 Task: Create a bi-weekly team catch-up on Mondays and Thursdays.
Action: Mouse moved to (480, 150)
Screenshot: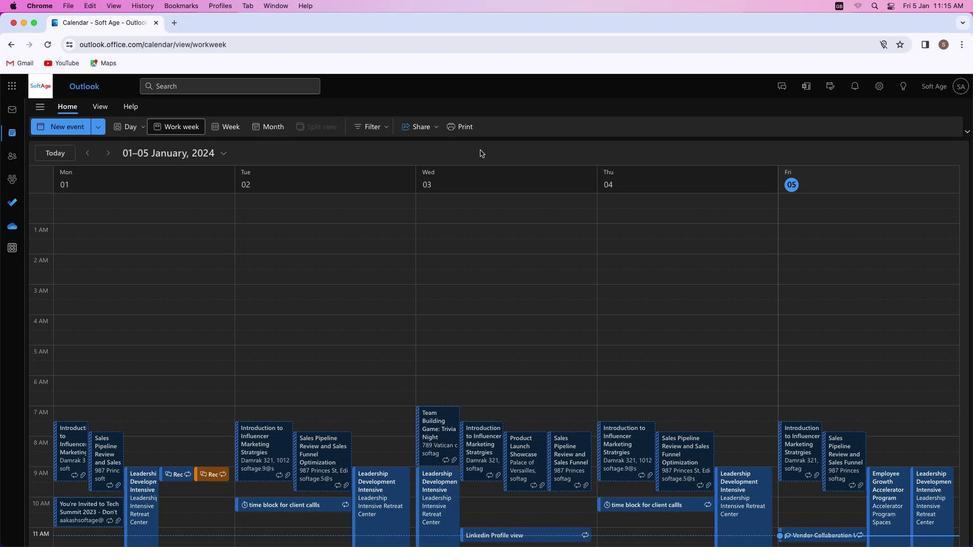 
Action: Mouse pressed left at (480, 150)
Screenshot: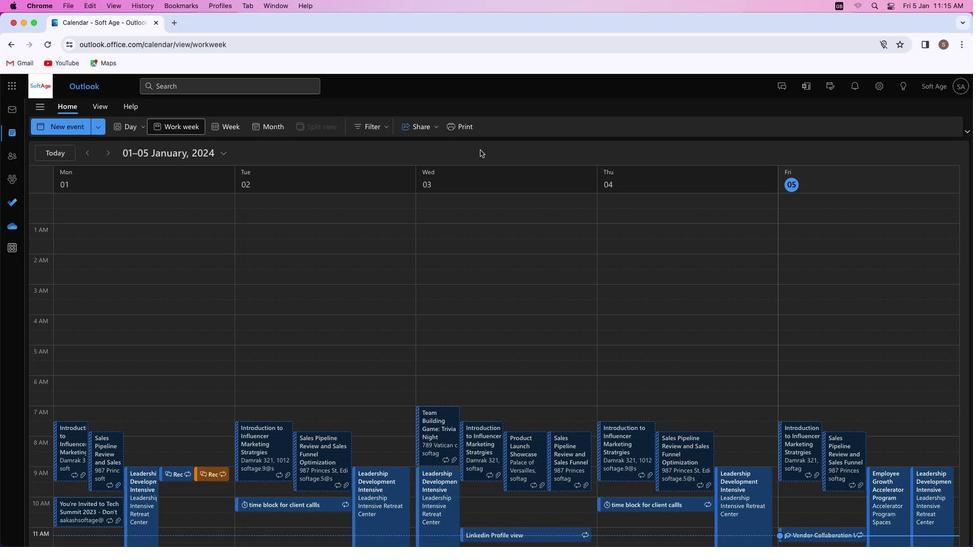 
Action: Mouse moved to (71, 129)
Screenshot: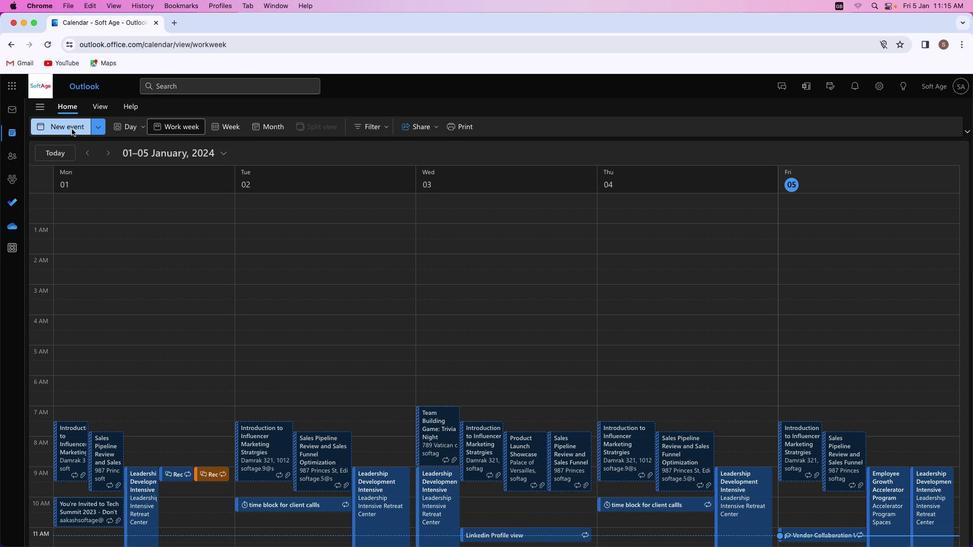 
Action: Mouse pressed left at (71, 129)
Screenshot: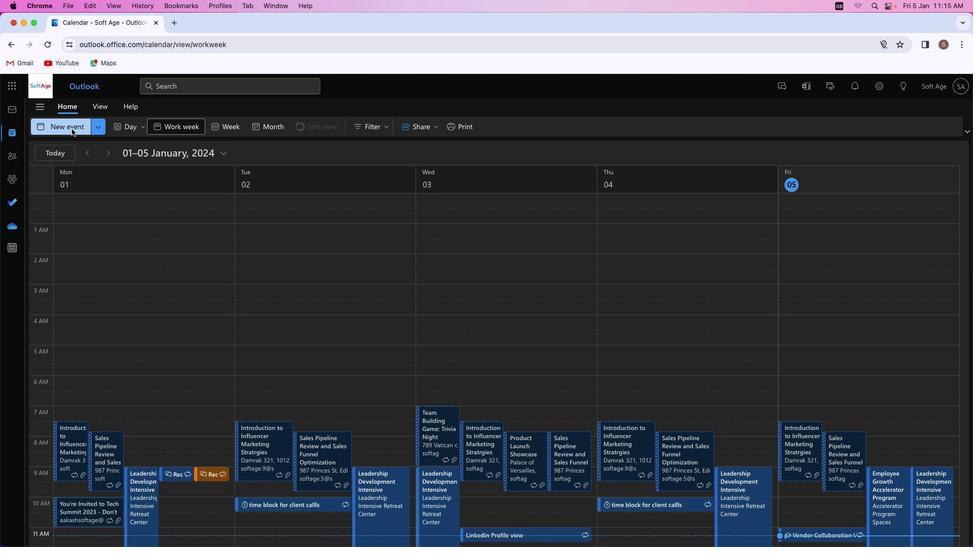 
Action: Mouse moved to (274, 198)
Screenshot: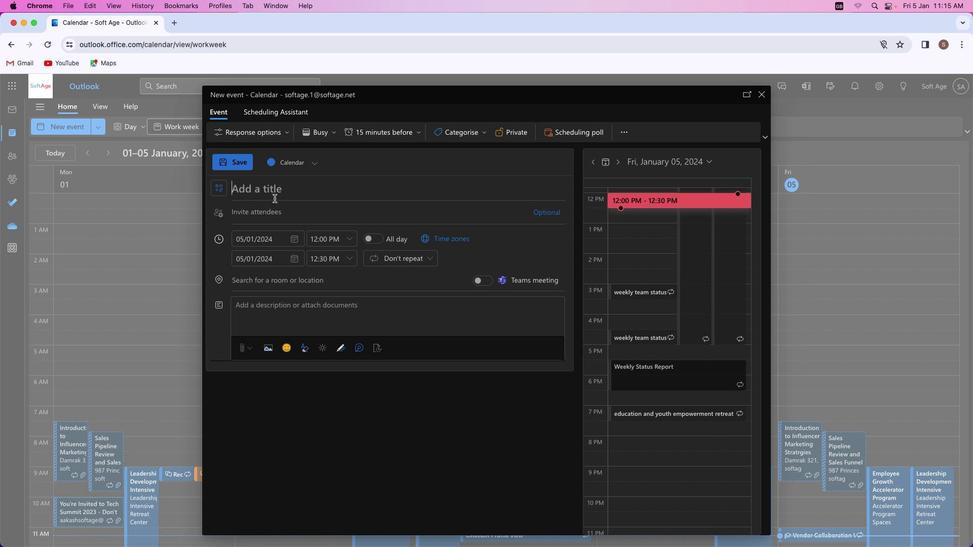 
Action: Mouse pressed left at (274, 198)
Screenshot: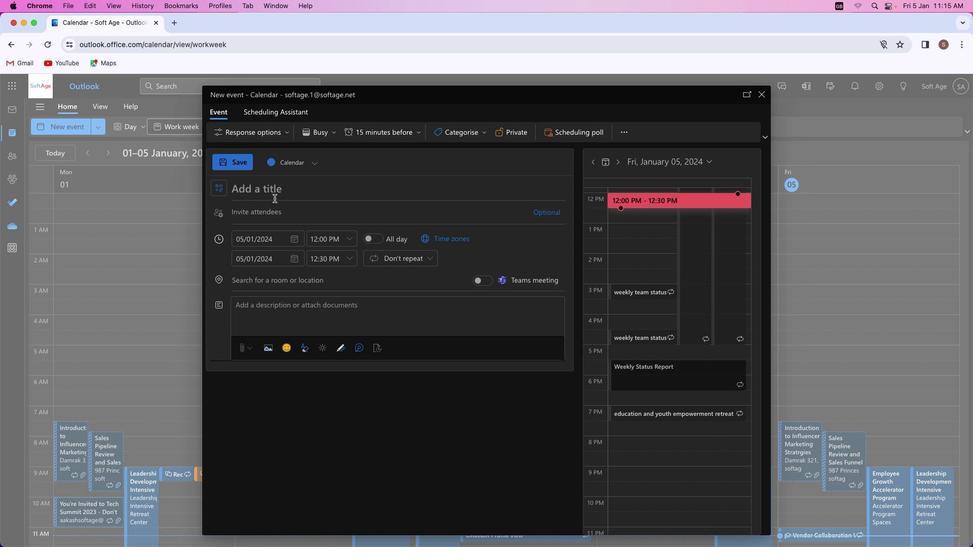 
Action: Key pressed Key.shift'T''e''a''m'Key.space'c''a''t''c''h'Key.space'u''p'
Screenshot: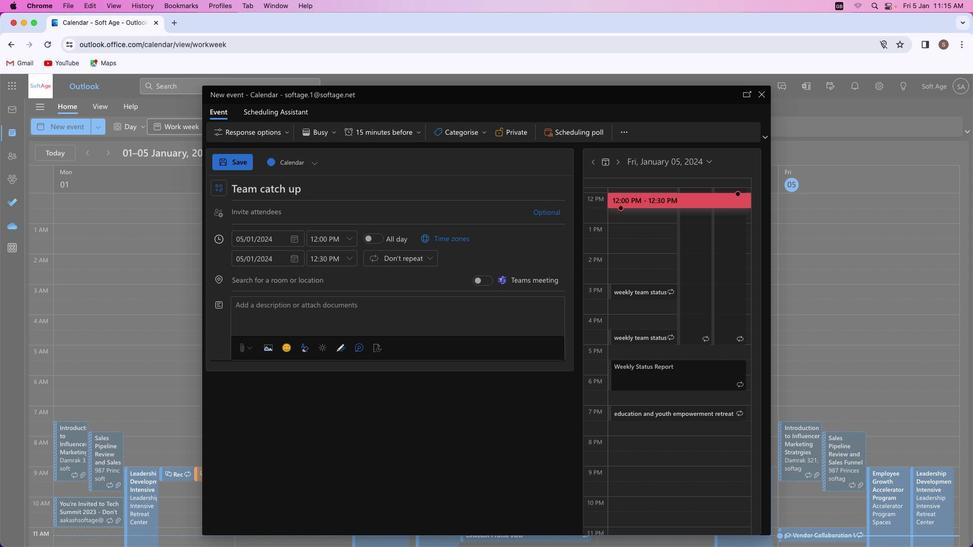 
Action: Mouse moved to (272, 214)
Screenshot: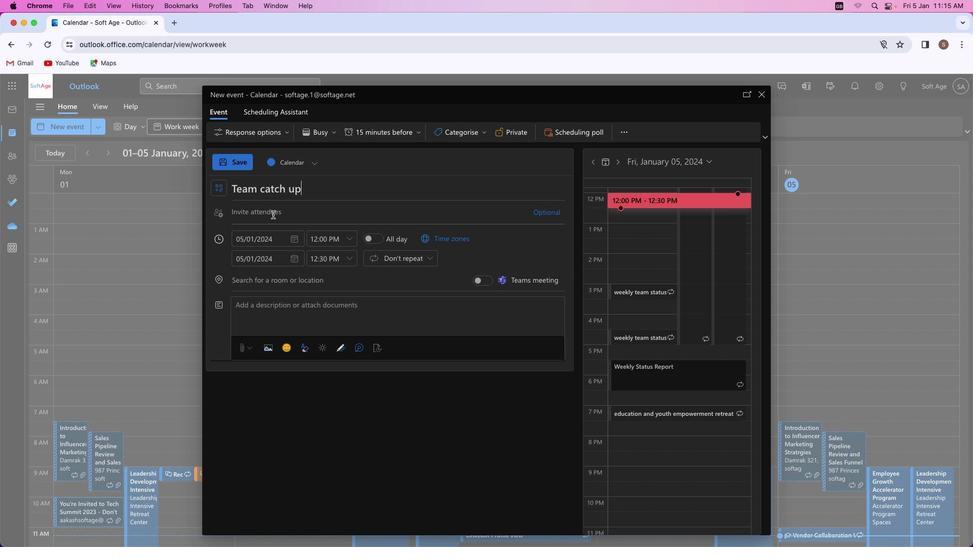 
Action: Mouse pressed left at (272, 214)
Screenshot: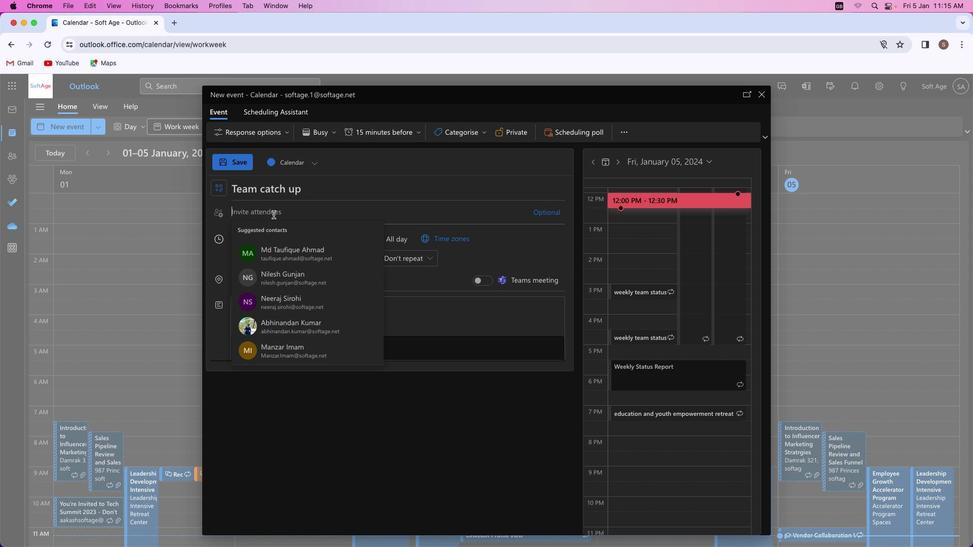 
Action: Mouse moved to (273, 214)
Screenshot: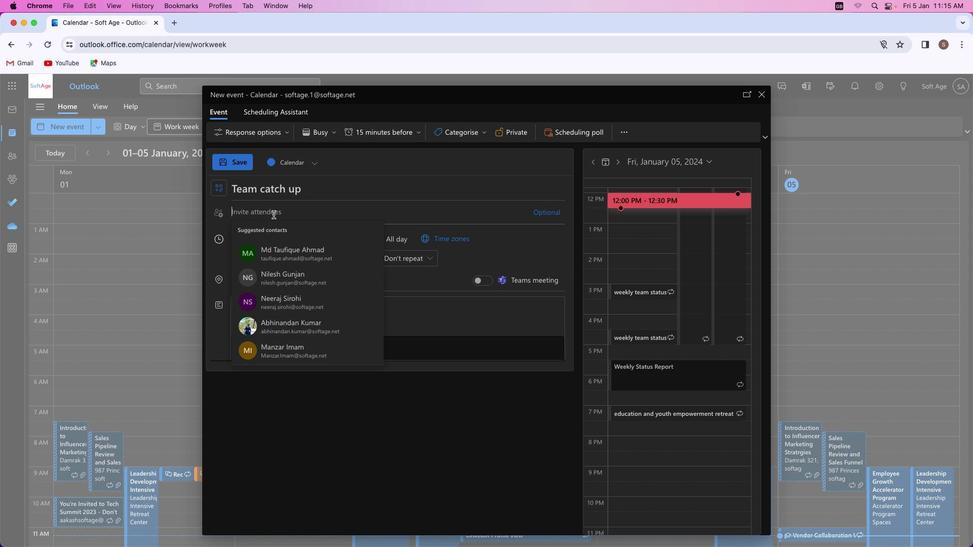 
Action: Key pressed 's''h''i''v''a''m''y''a''d''a''v''s''m''4''1'Key.shift'@''o''u''t''l''o''o''k''.''c''o''m'
Screenshot: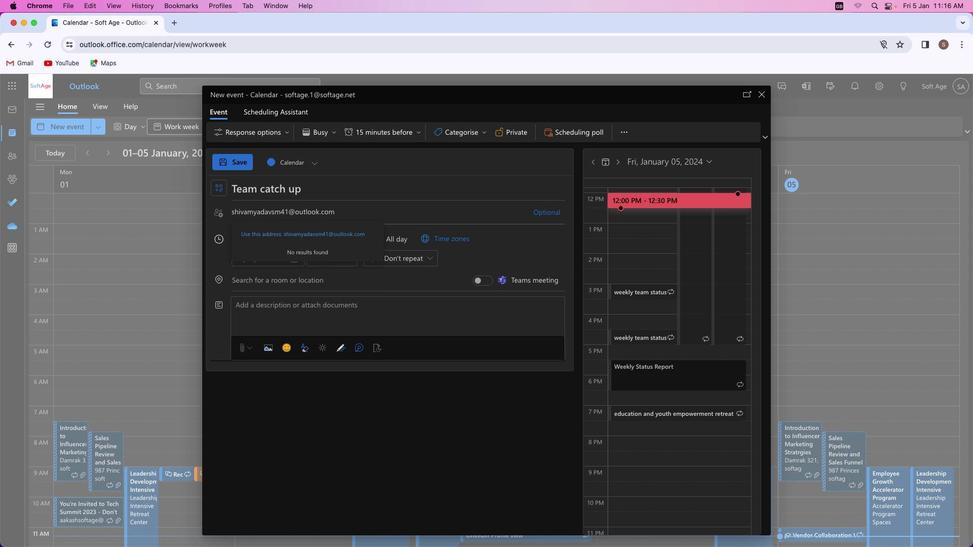 
Action: Mouse moved to (296, 233)
Screenshot: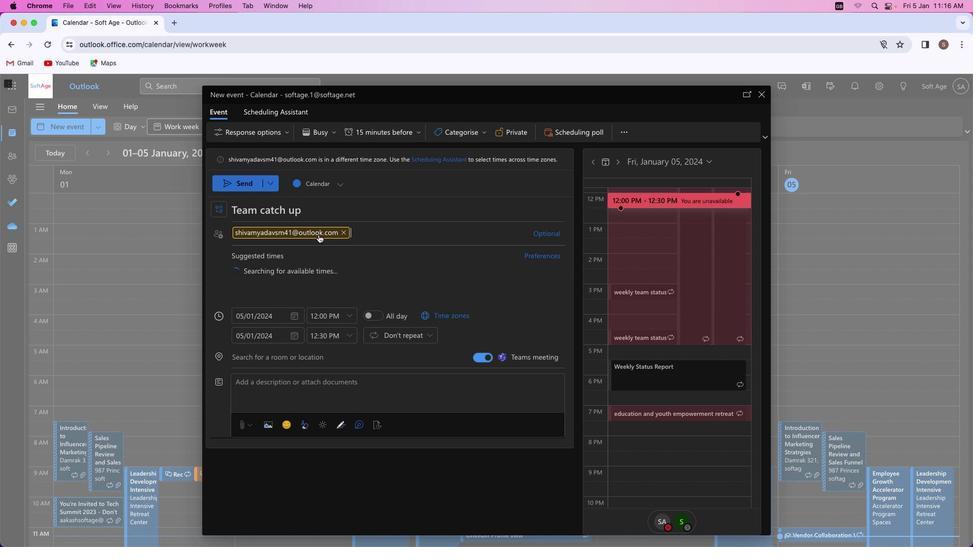 
Action: Mouse pressed left at (296, 233)
Screenshot: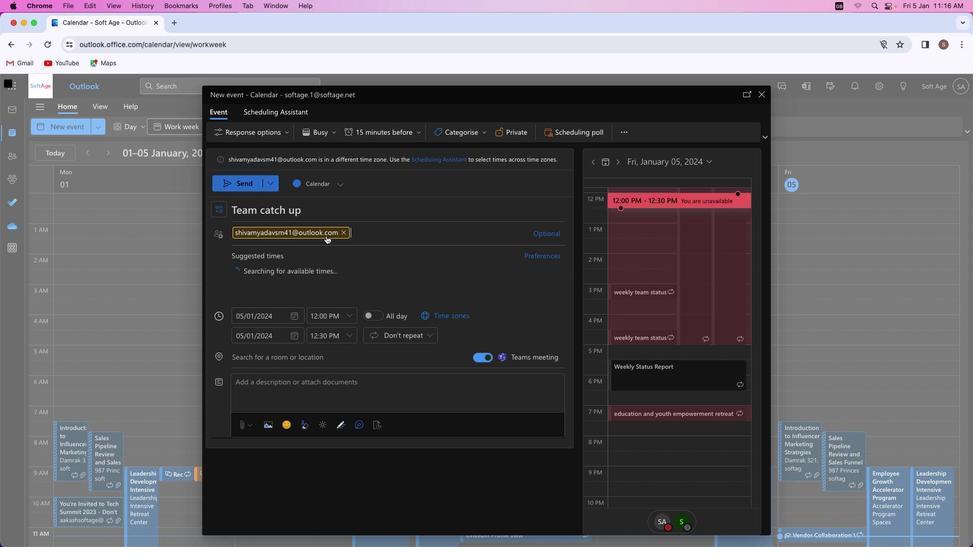 
Action: Mouse moved to (356, 238)
Screenshot: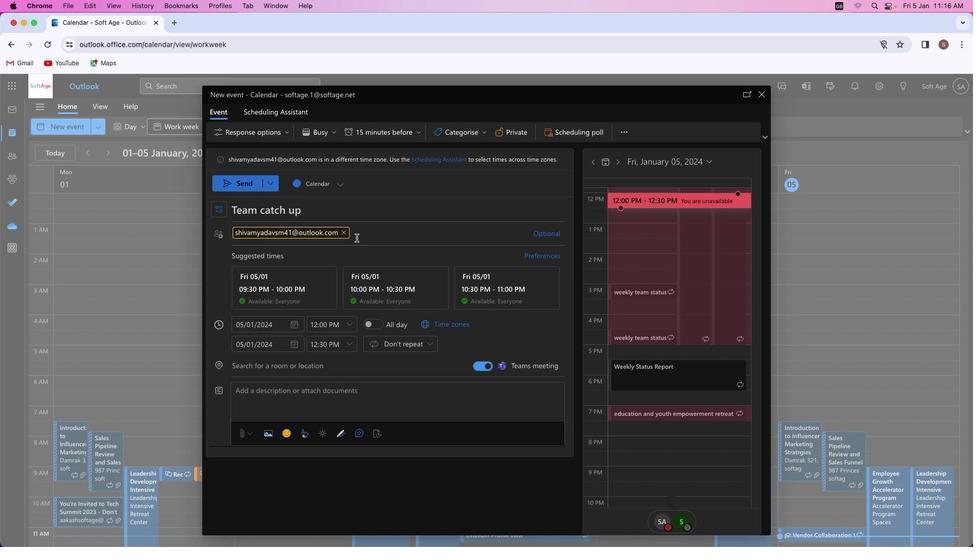 
Action: Key pressed Key.enter'a''k''a''s''h''r''a''j''p''u''t'Key.shift'7''9'Key.shift'@''o''u''t''l''o''o''k''.''c''o''m'
Screenshot: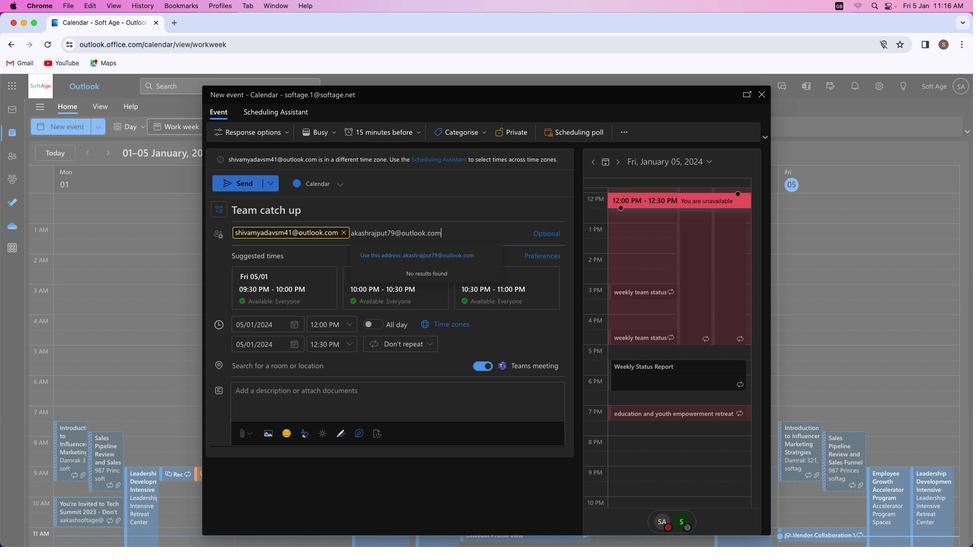 
Action: Mouse moved to (430, 253)
Screenshot: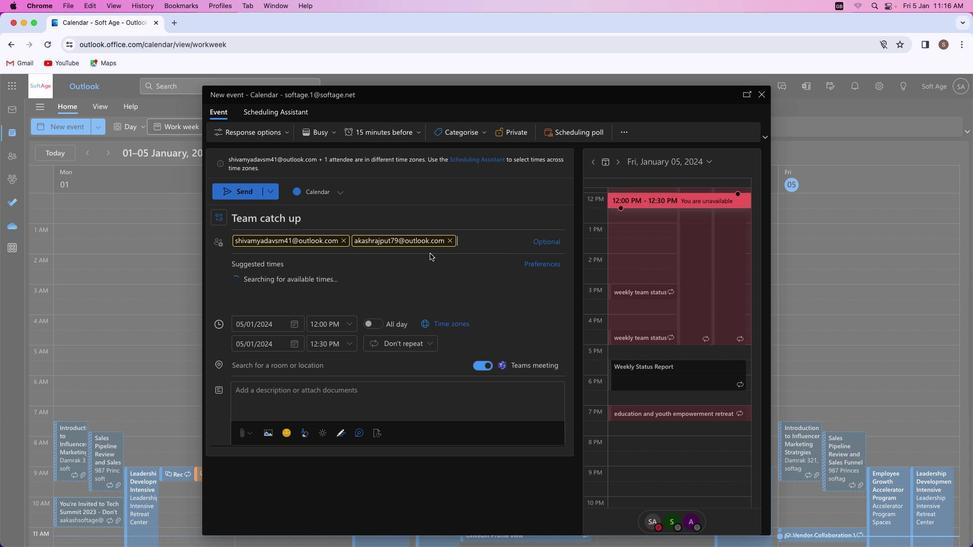 
Action: Mouse pressed left at (430, 253)
Screenshot: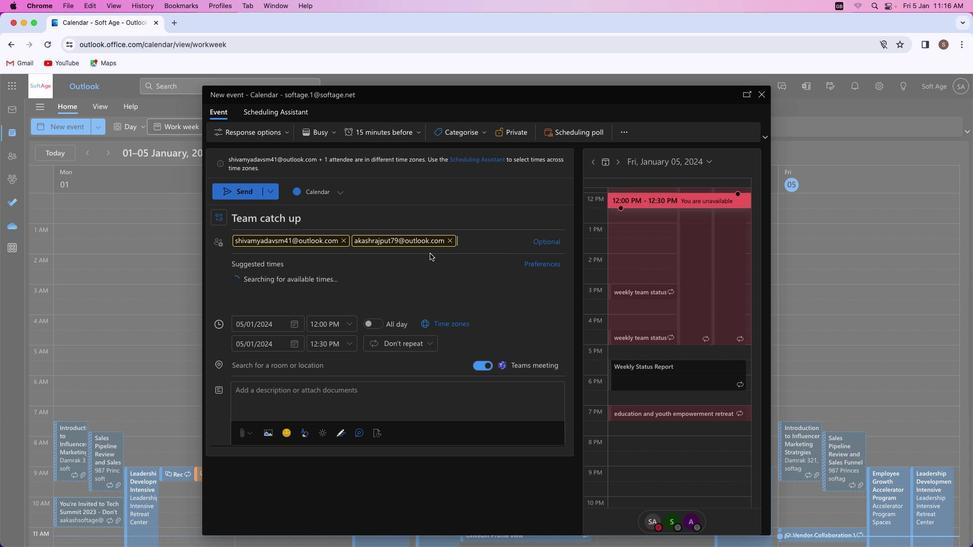 
Action: Mouse moved to (542, 241)
Screenshot: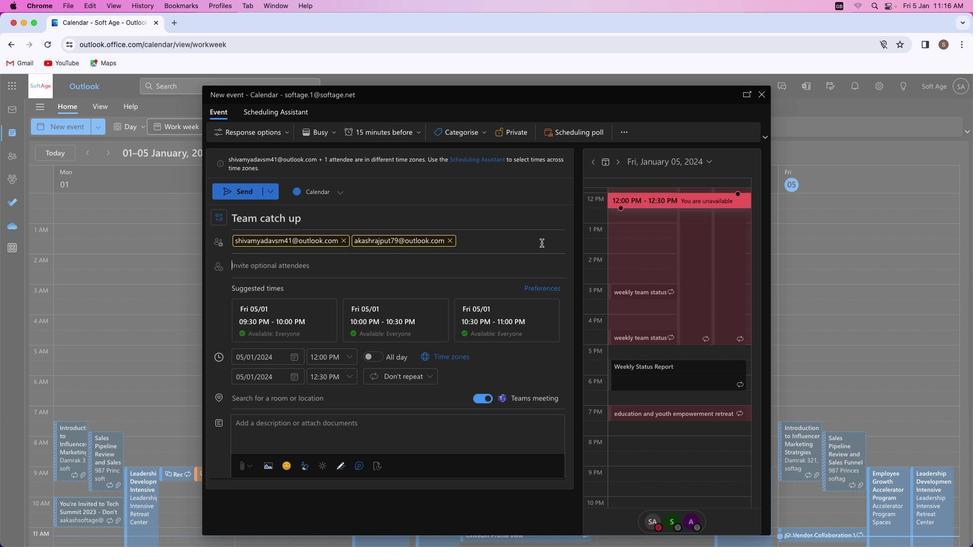 
Action: Mouse pressed left at (542, 241)
Screenshot: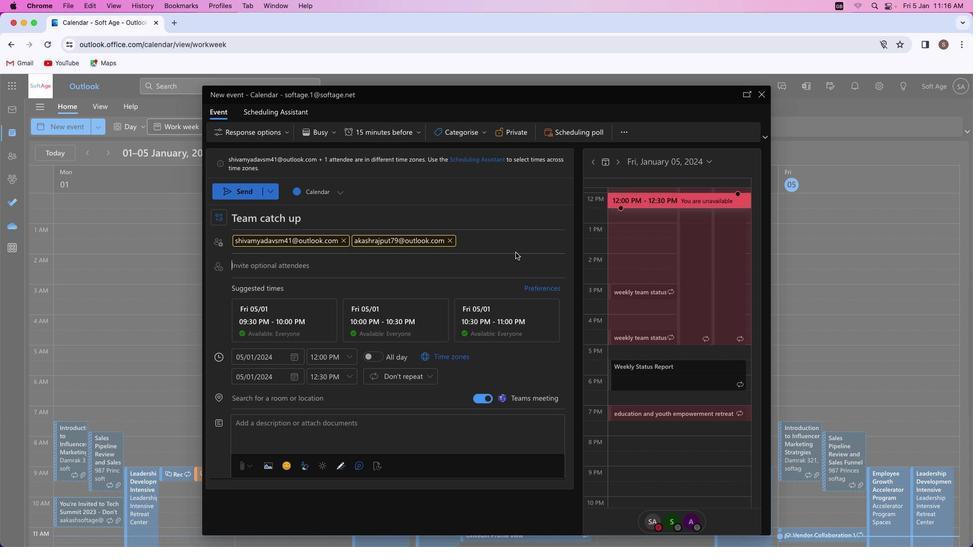 
Action: Mouse moved to (276, 267)
Screenshot: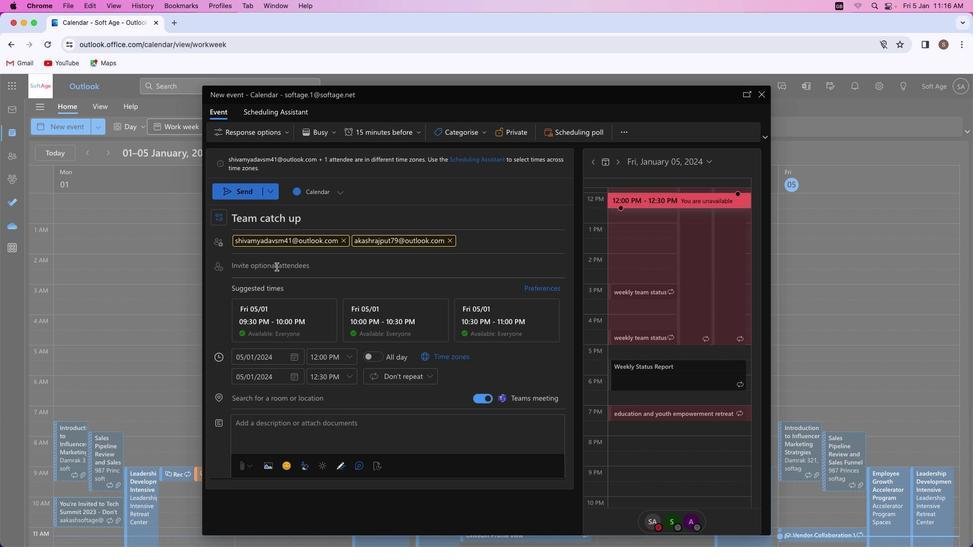 
Action: Mouse pressed left at (276, 267)
Screenshot: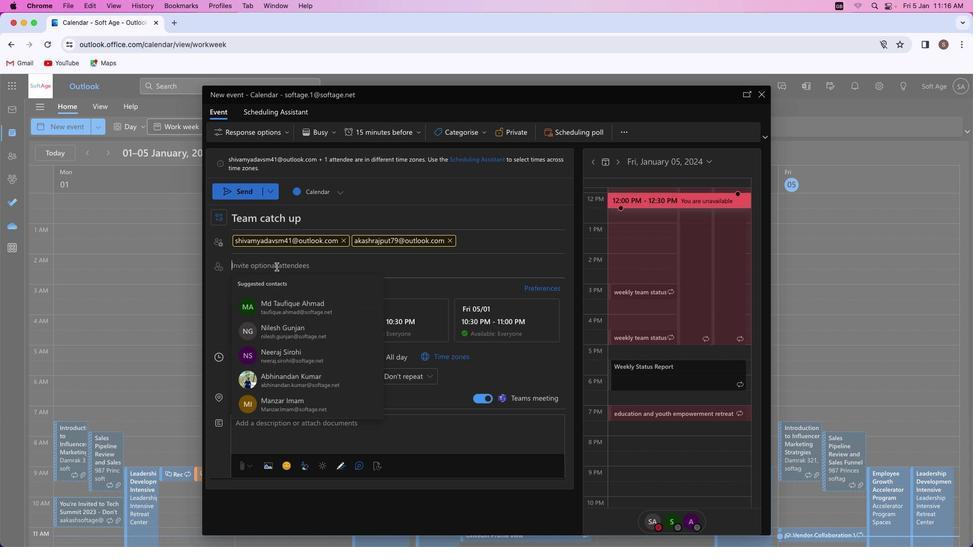 
Action: Key pressed Key.shift'a''9''7''3''2''8''9''3'Key.shift'@''o''u''t''l''o''o''k''.''c''o''m'
Screenshot: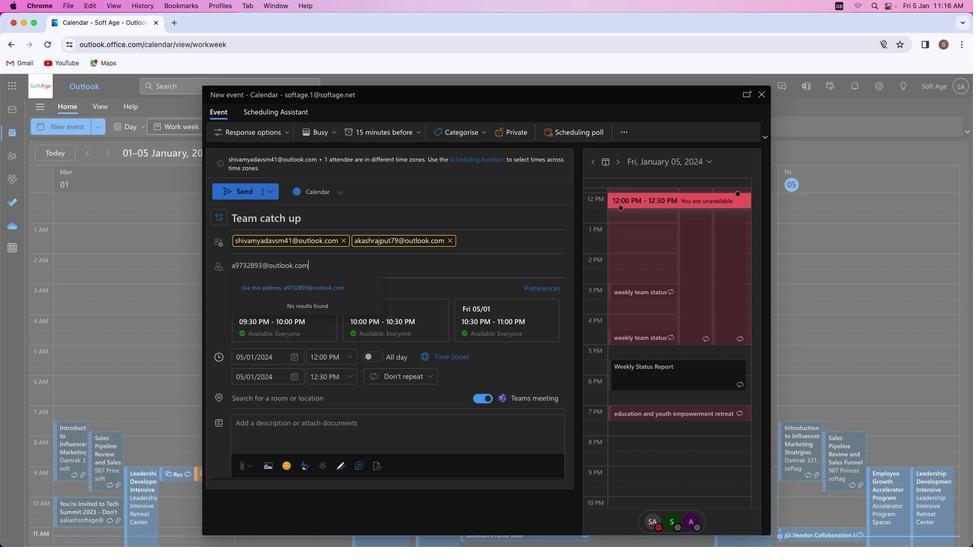 
Action: Mouse moved to (307, 288)
Screenshot: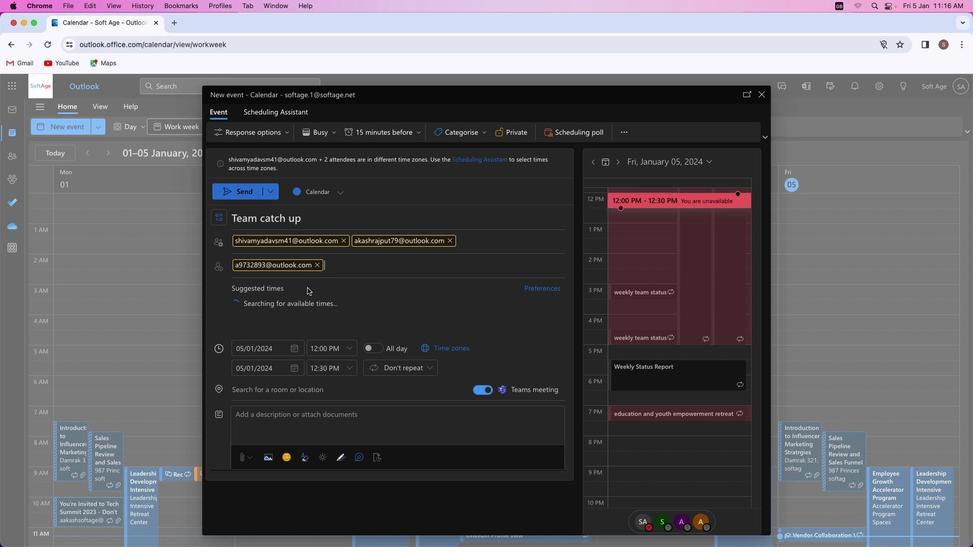 
Action: Mouse pressed left at (307, 288)
Screenshot: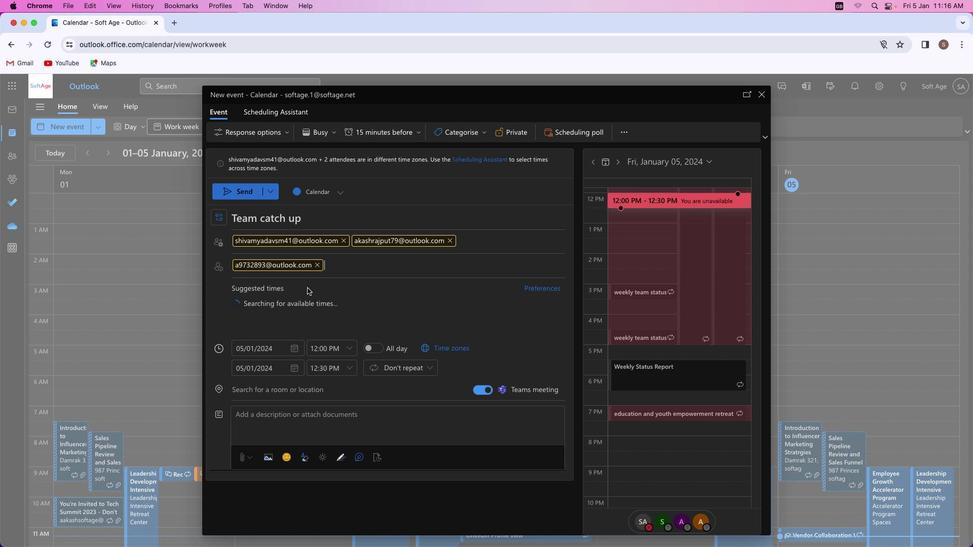
Action: Mouse moved to (295, 360)
Screenshot: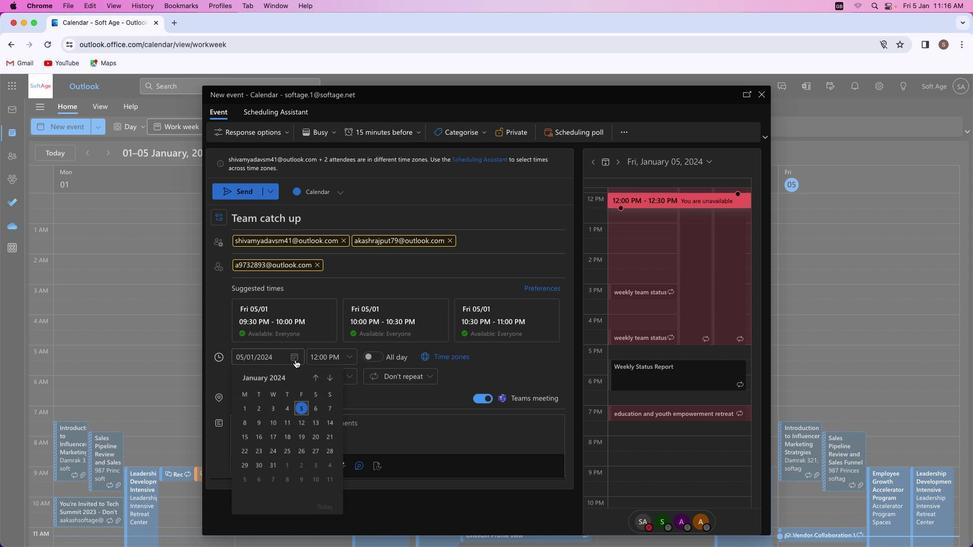 
Action: Mouse pressed left at (295, 360)
Screenshot: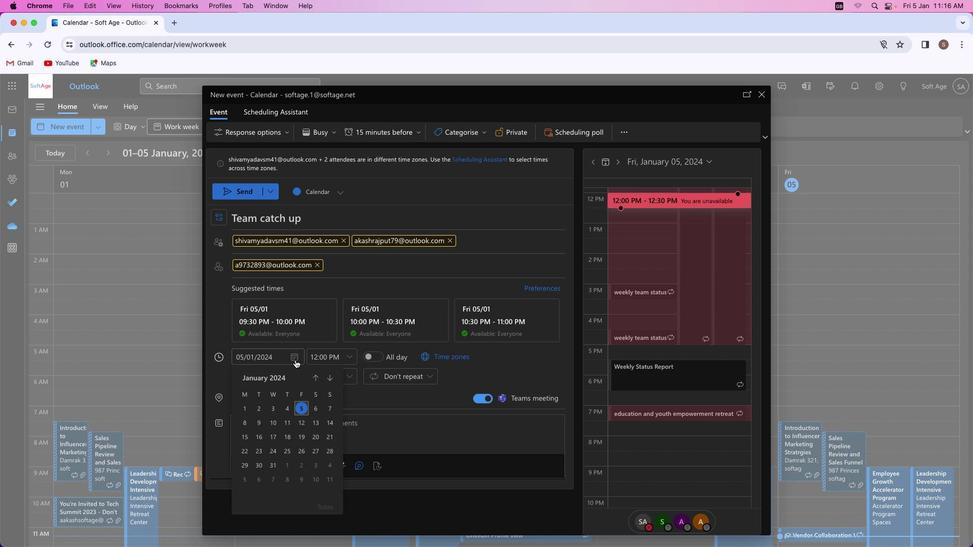 
Action: Mouse moved to (245, 420)
Screenshot: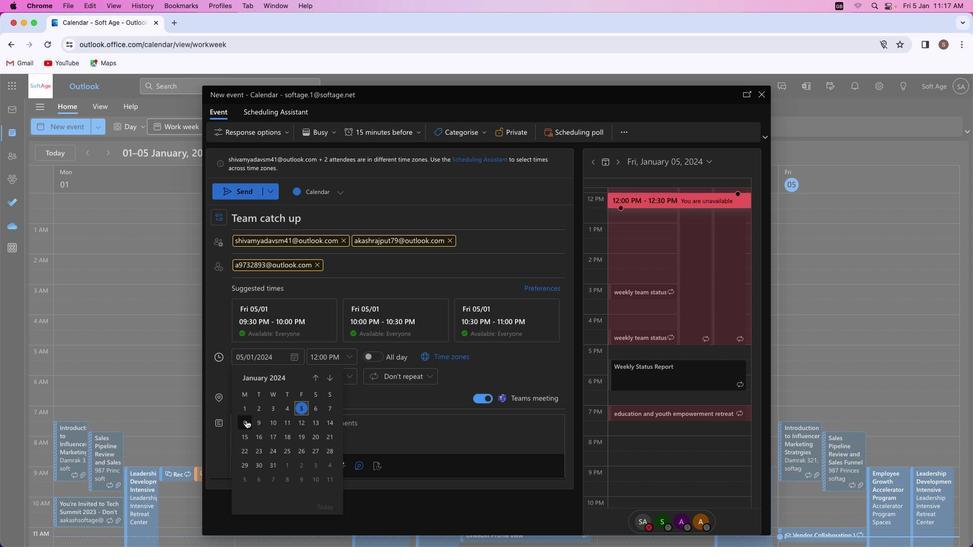 
Action: Mouse pressed left at (245, 420)
Screenshot: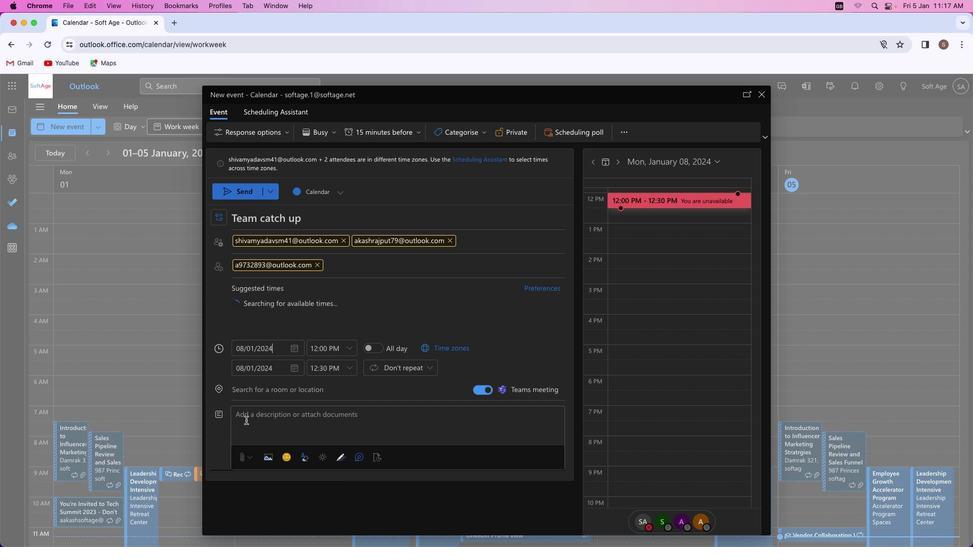 
Action: Mouse moved to (296, 375)
Screenshot: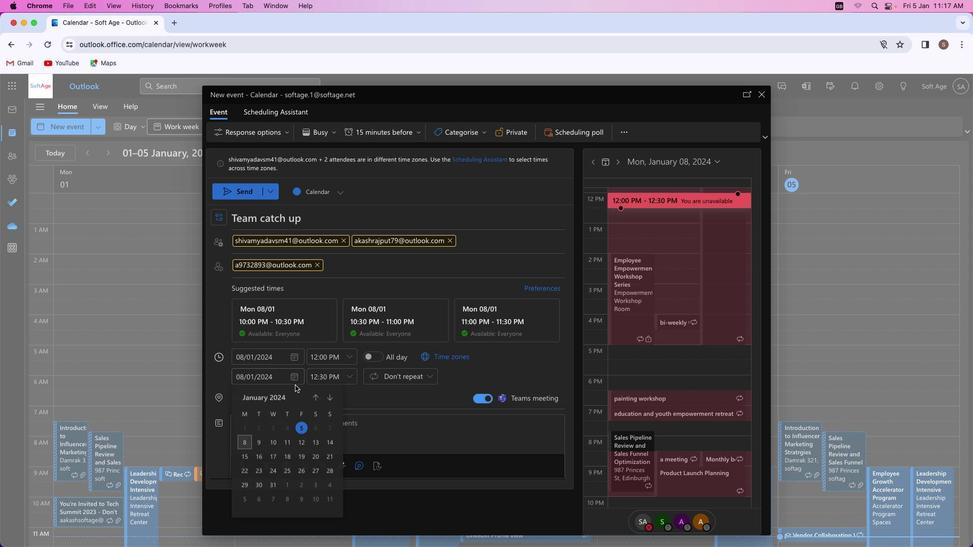 
Action: Mouse pressed left at (296, 375)
Screenshot: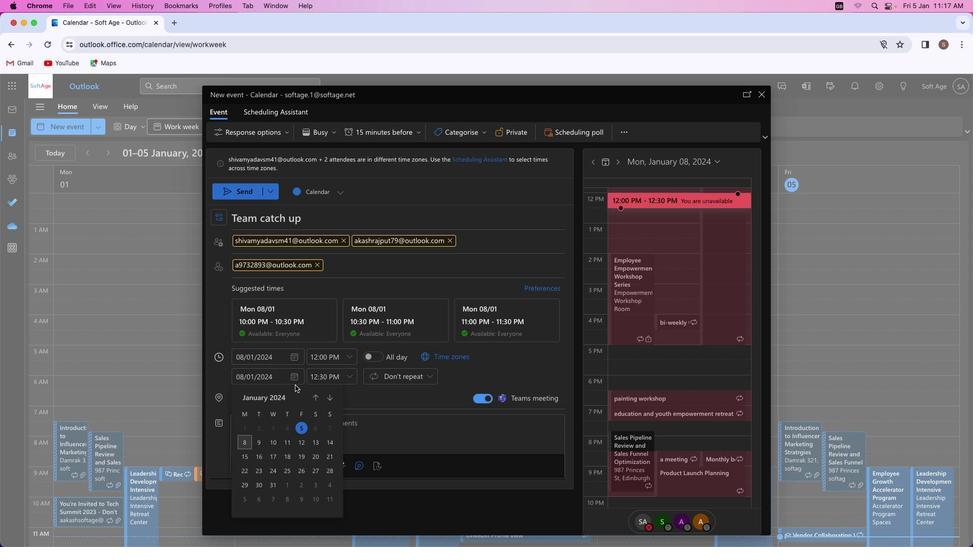
Action: Mouse moved to (288, 440)
Screenshot: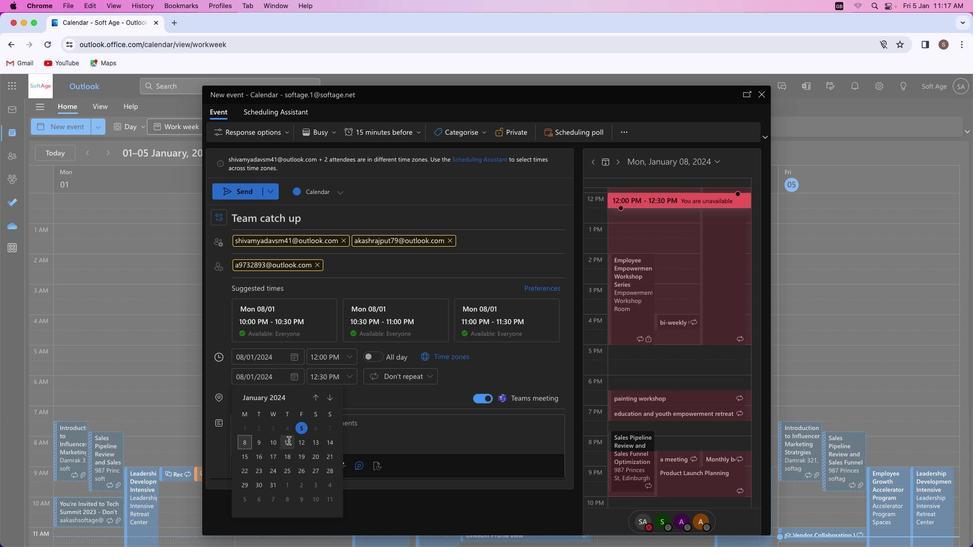 
Action: Mouse pressed left at (288, 440)
Screenshot: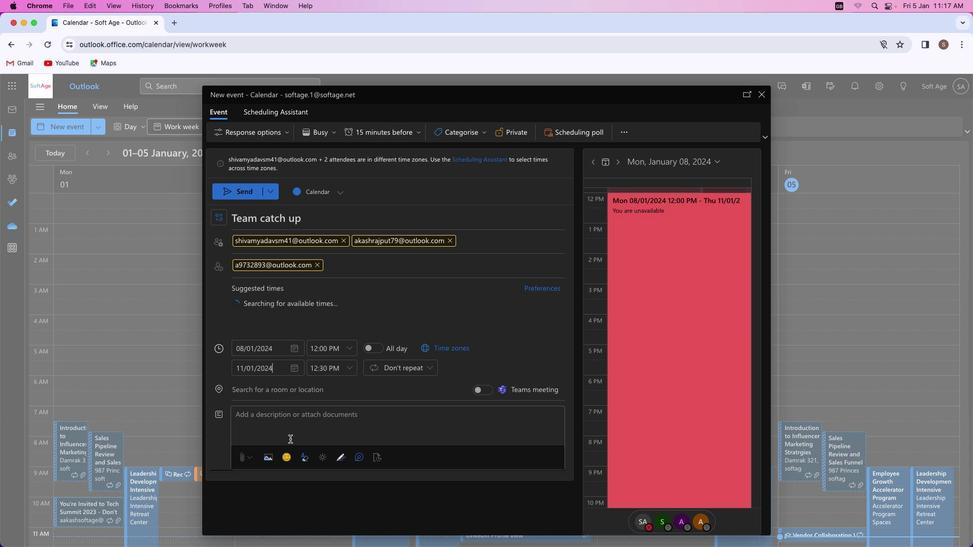 
Action: Mouse moved to (370, 349)
Screenshot: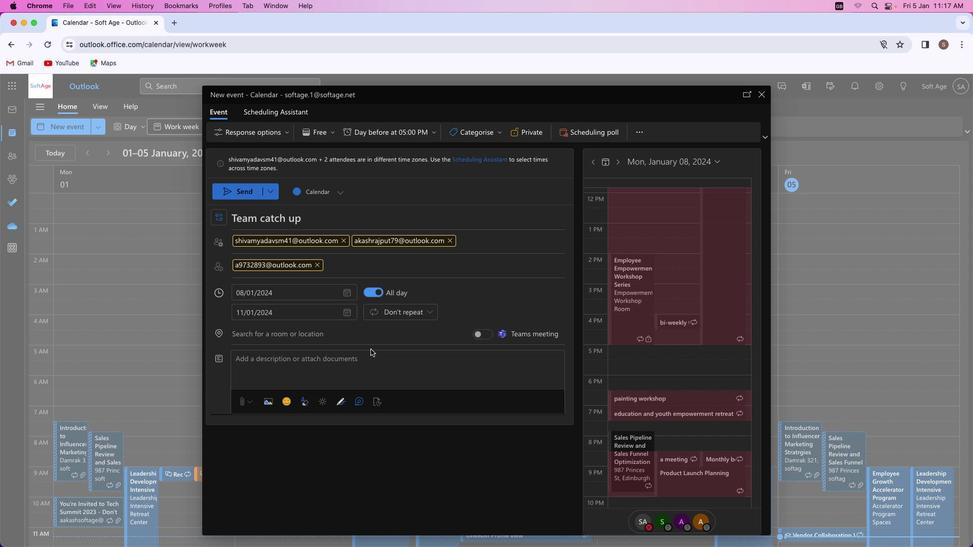 
Action: Mouse pressed left at (370, 349)
Screenshot: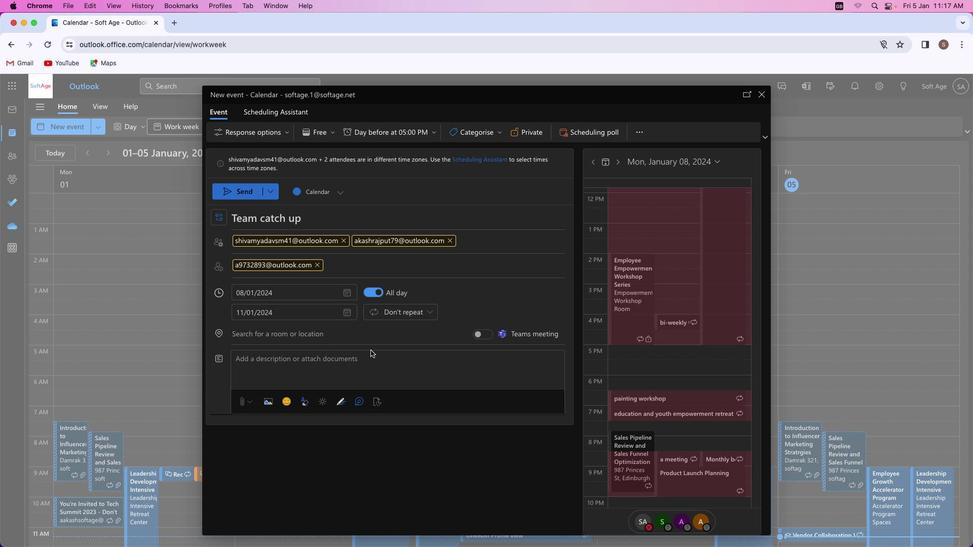 
Action: Mouse moved to (427, 313)
Screenshot: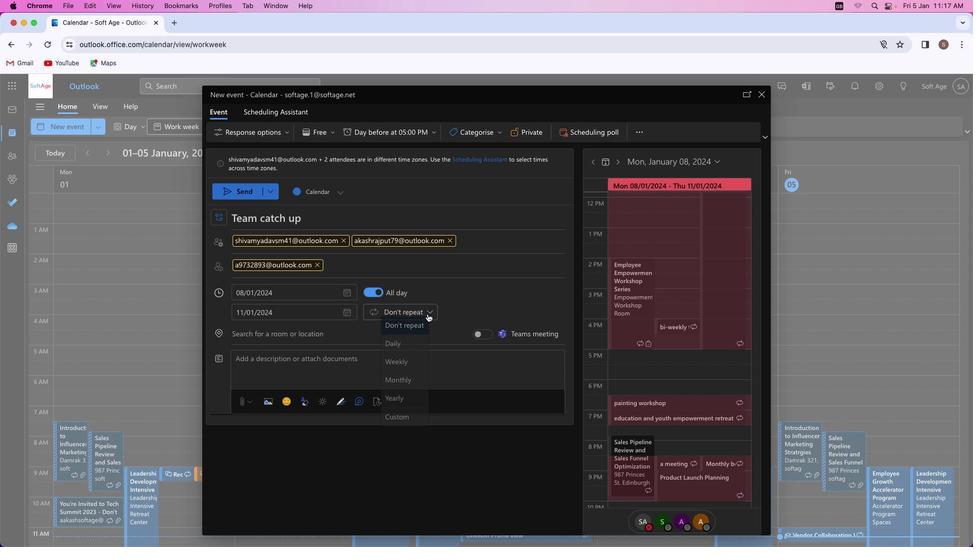 
Action: Mouse pressed left at (427, 313)
Screenshot: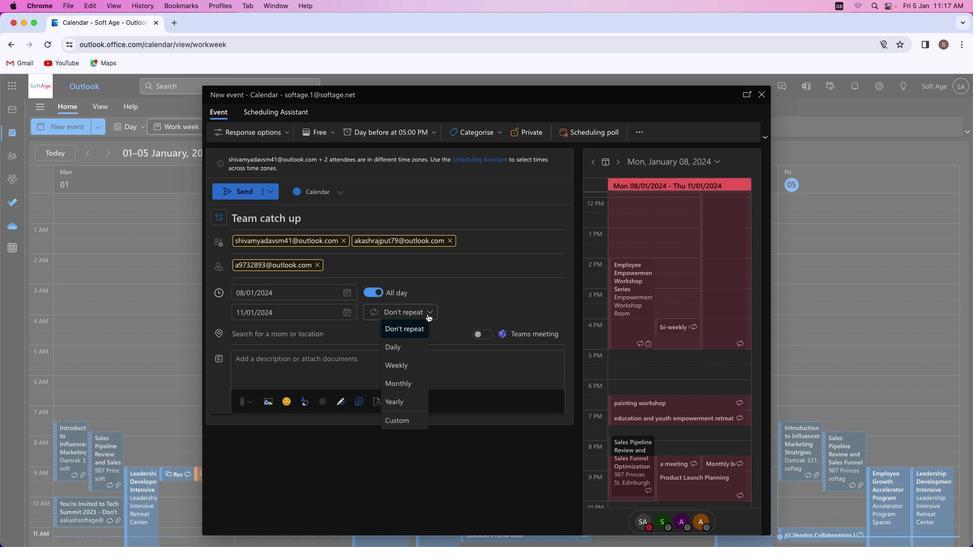 
Action: Mouse moved to (409, 360)
Screenshot: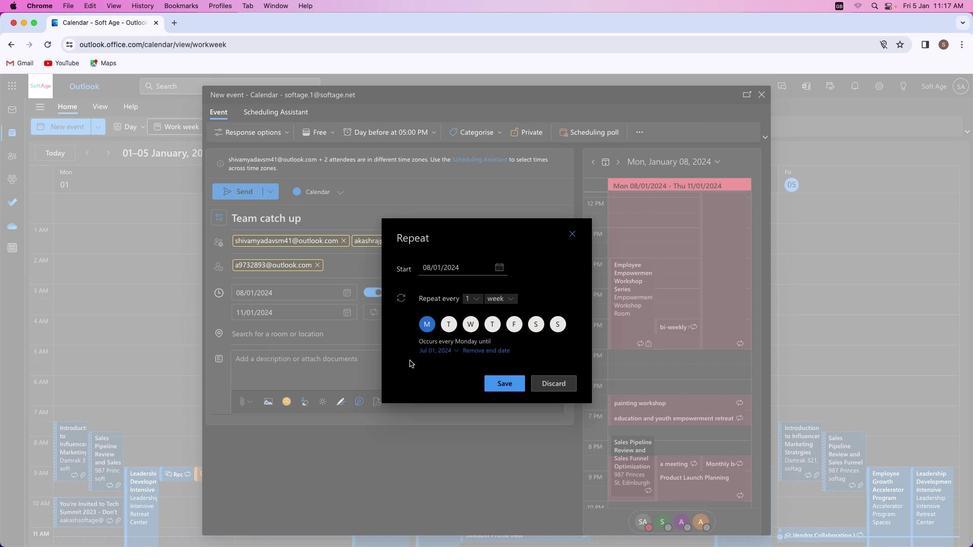 
Action: Mouse pressed left at (409, 360)
Screenshot: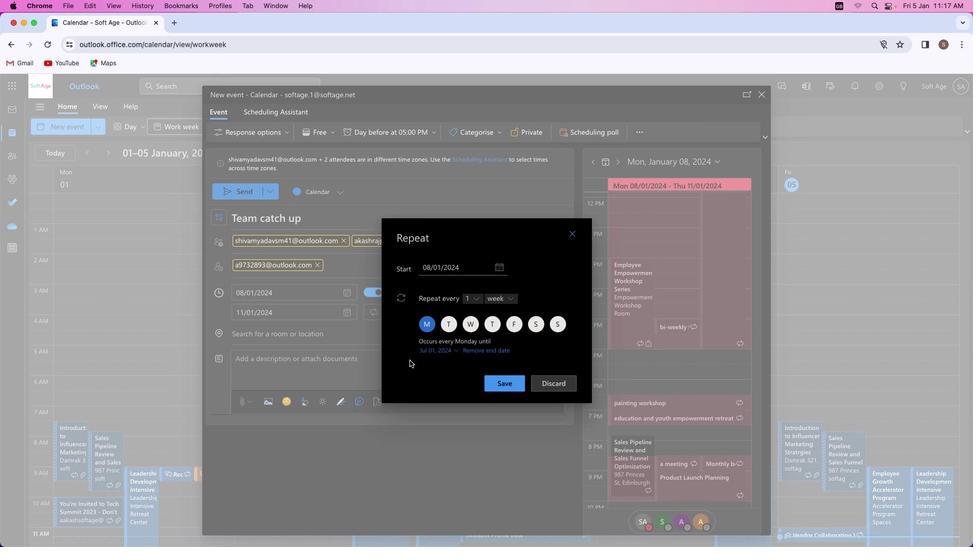 
Action: Mouse moved to (492, 379)
Screenshot: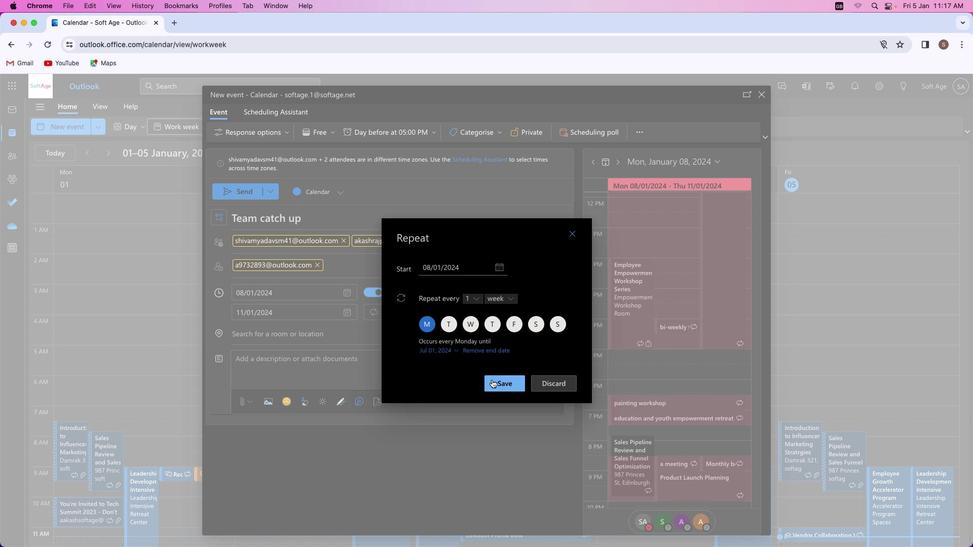 
Action: Mouse pressed left at (492, 379)
Screenshot: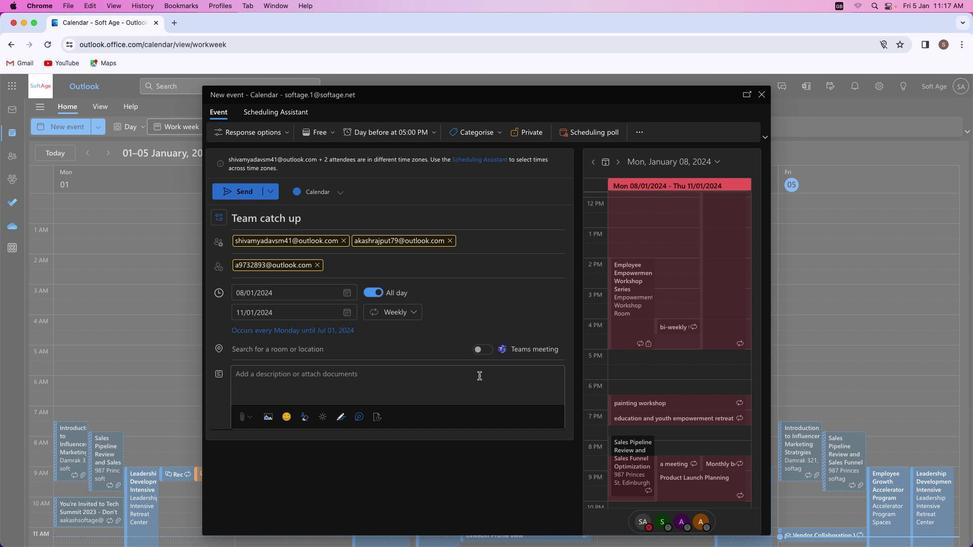 
Action: Mouse moved to (393, 315)
Screenshot: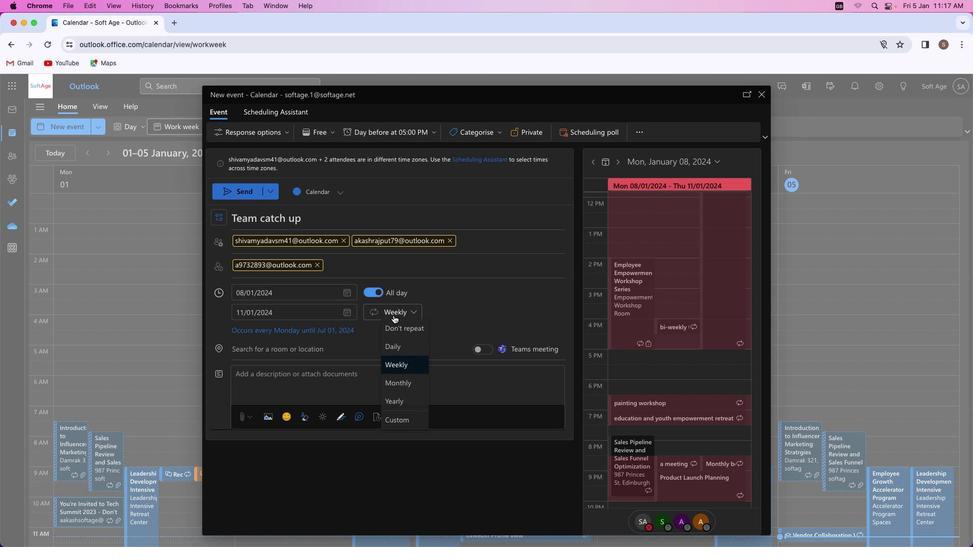 
Action: Mouse pressed left at (393, 315)
Screenshot: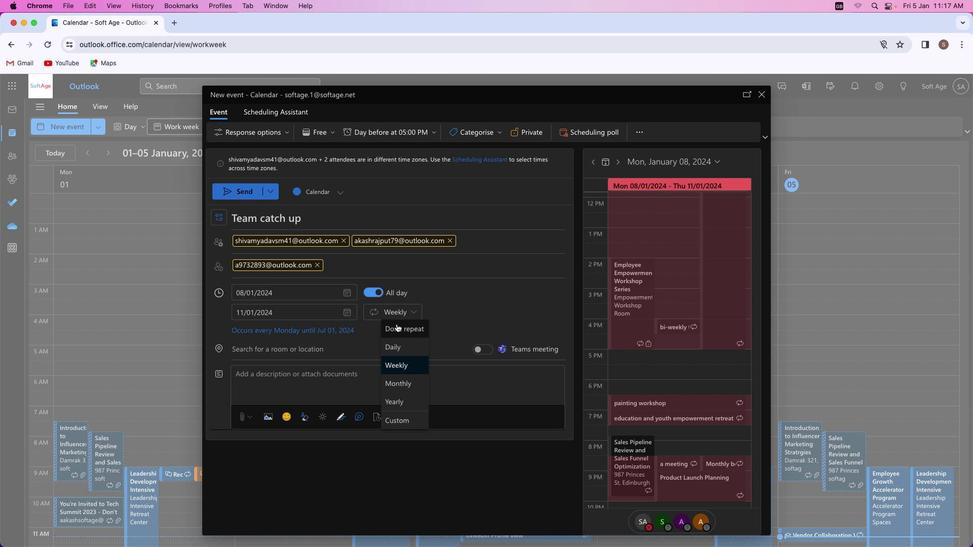 
Action: Mouse moved to (396, 362)
Screenshot: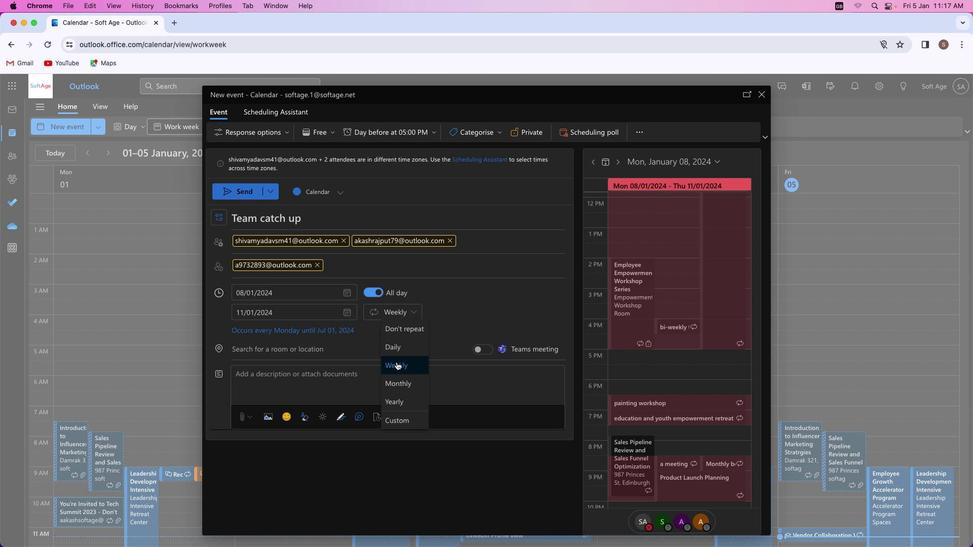 
Action: Mouse pressed left at (396, 362)
Screenshot: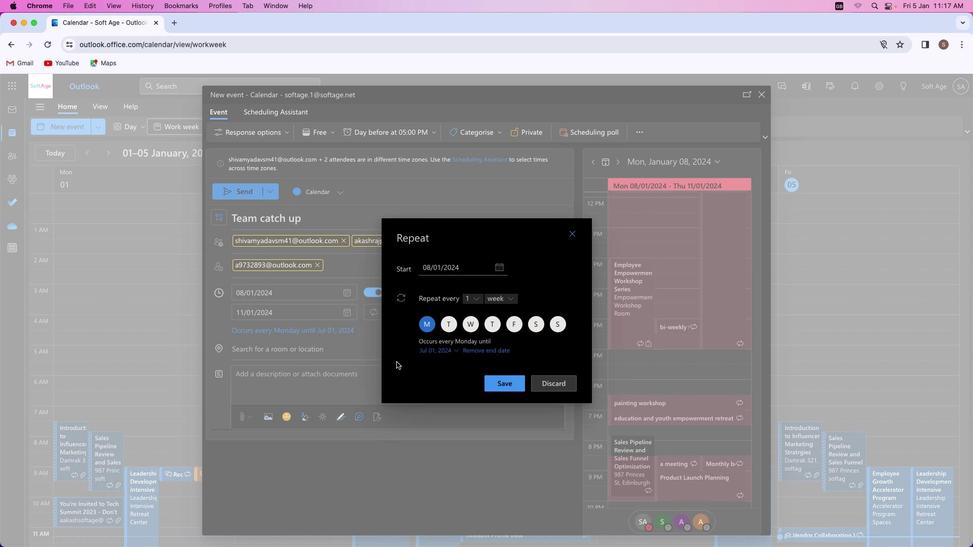 
Action: Mouse moved to (479, 350)
Screenshot: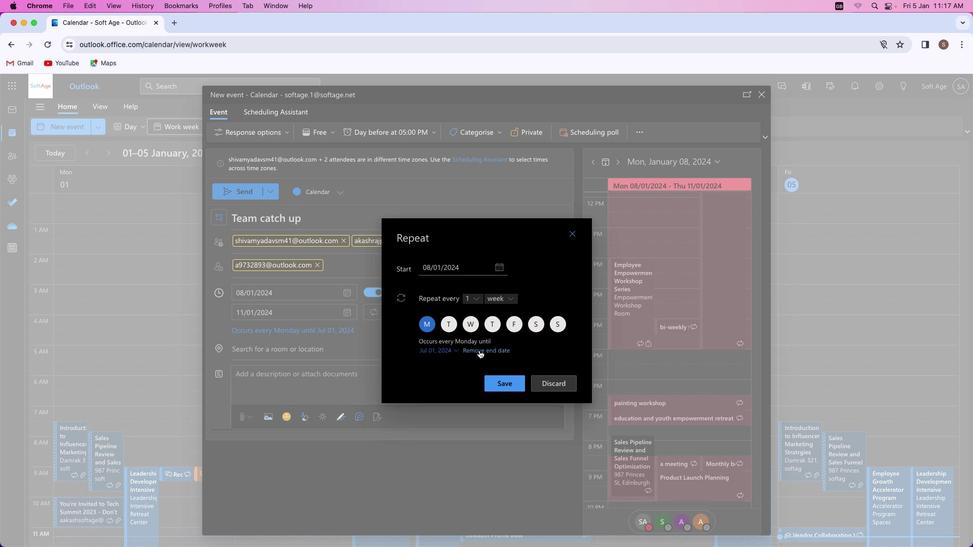 
Action: Mouse pressed left at (479, 350)
Screenshot: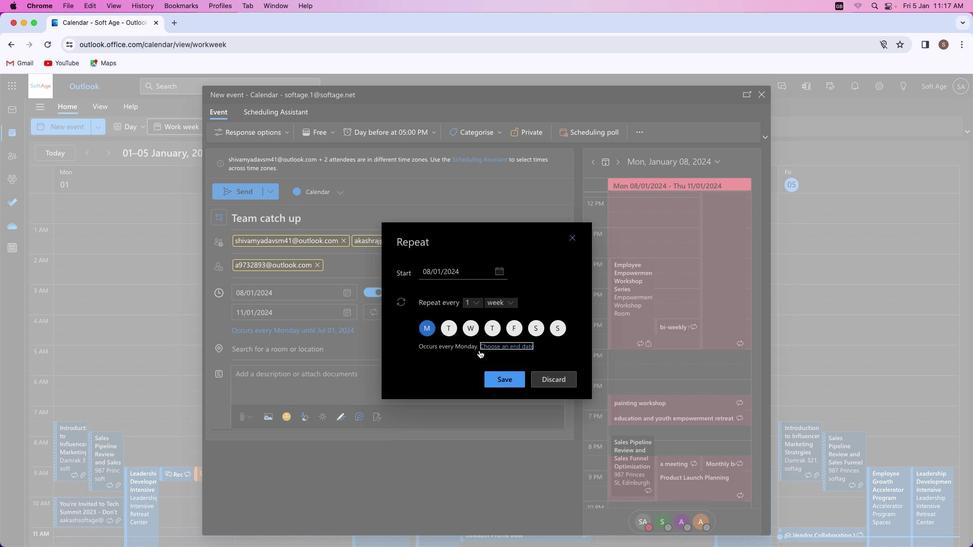 
Action: Mouse moved to (501, 380)
Screenshot: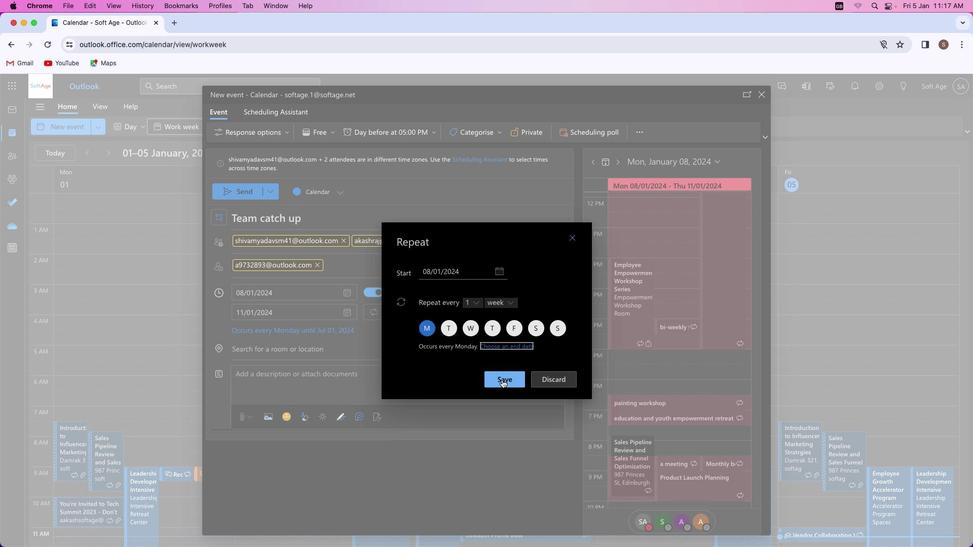 
Action: Mouse pressed left at (501, 380)
Screenshot: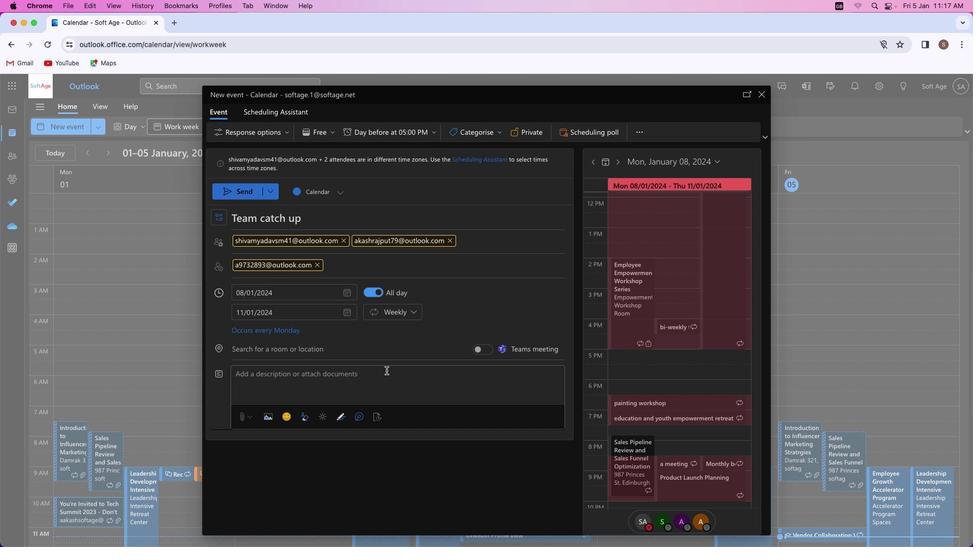 
Action: Mouse moved to (349, 311)
Screenshot: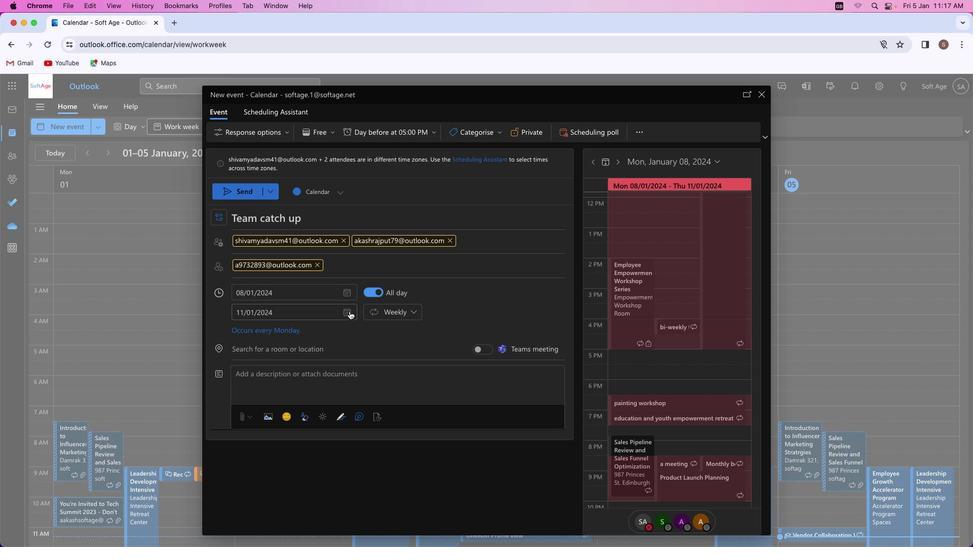 
Action: Mouse pressed left at (349, 311)
Screenshot: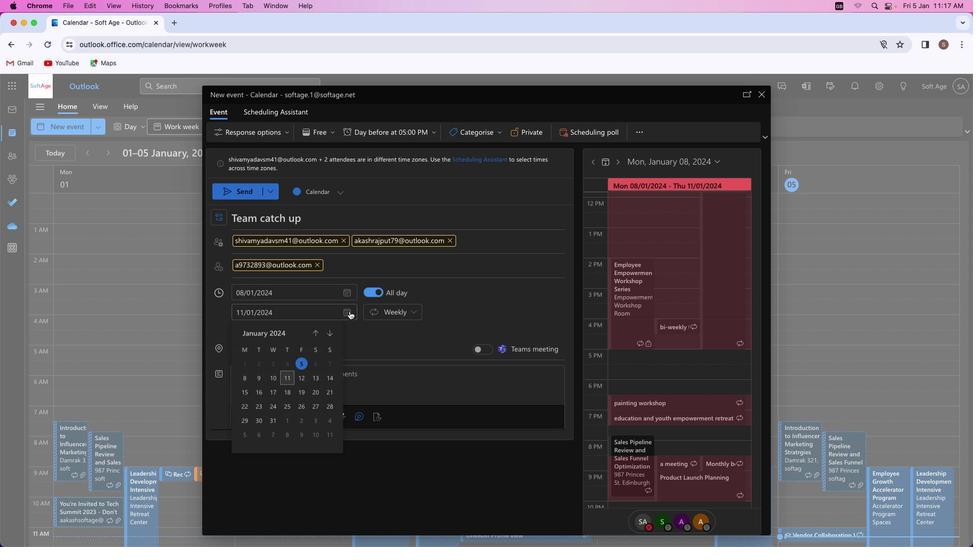 
Action: Mouse moved to (290, 378)
Screenshot: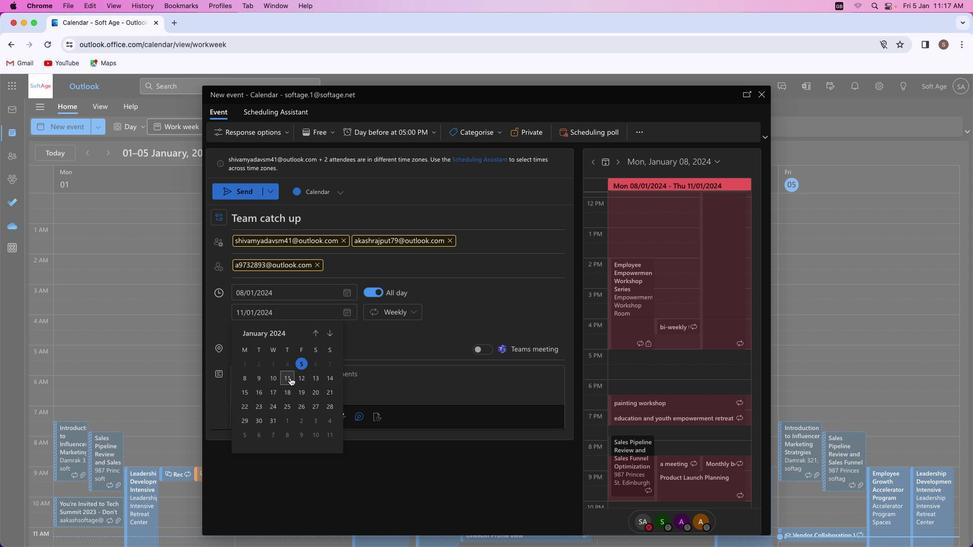 
Action: Mouse pressed left at (290, 378)
Screenshot: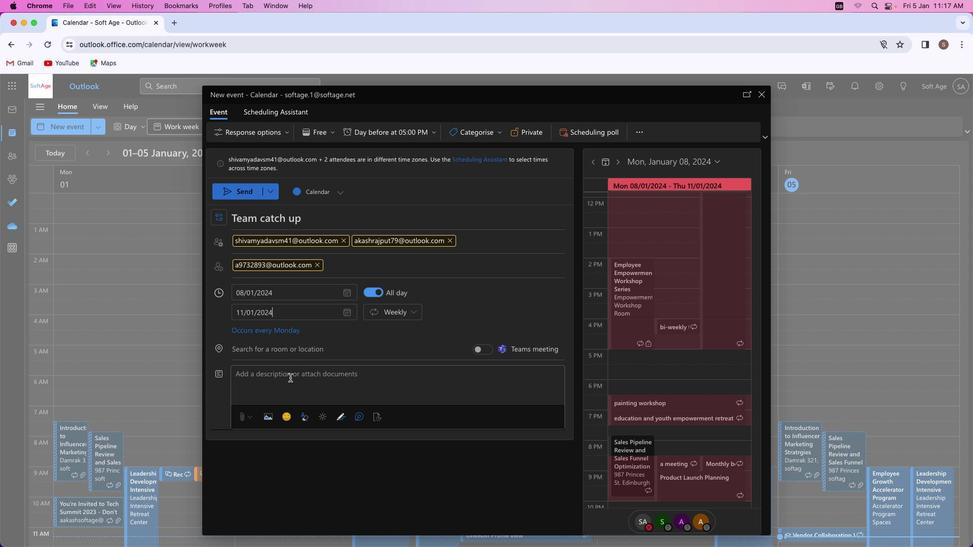 
Action: Mouse moved to (282, 333)
Screenshot: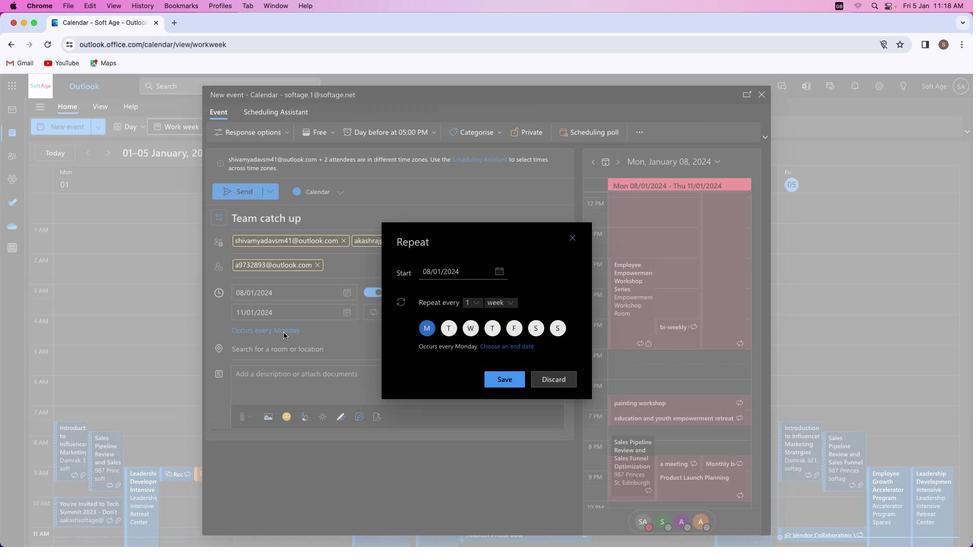 
Action: Mouse pressed left at (282, 333)
Screenshot: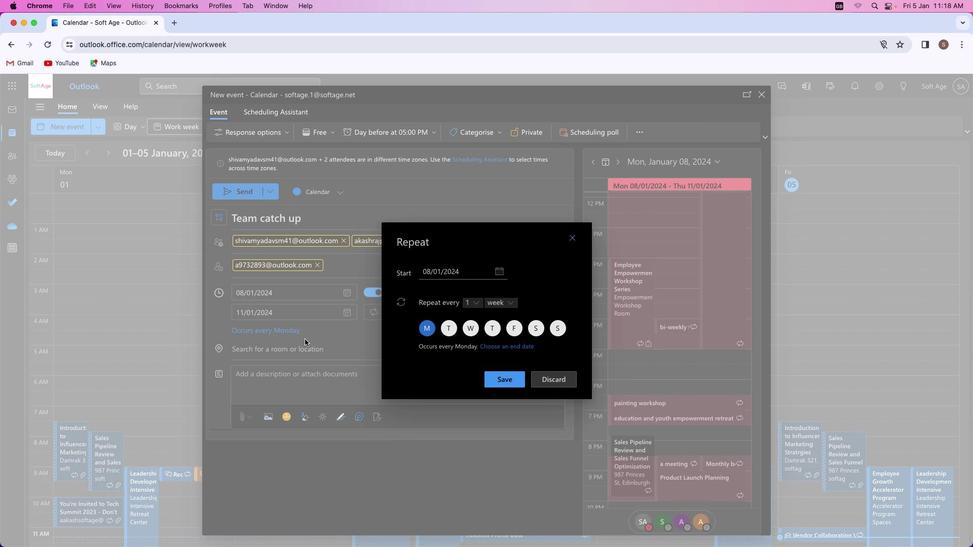 
Action: Mouse moved to (494, 326)
Screenshot: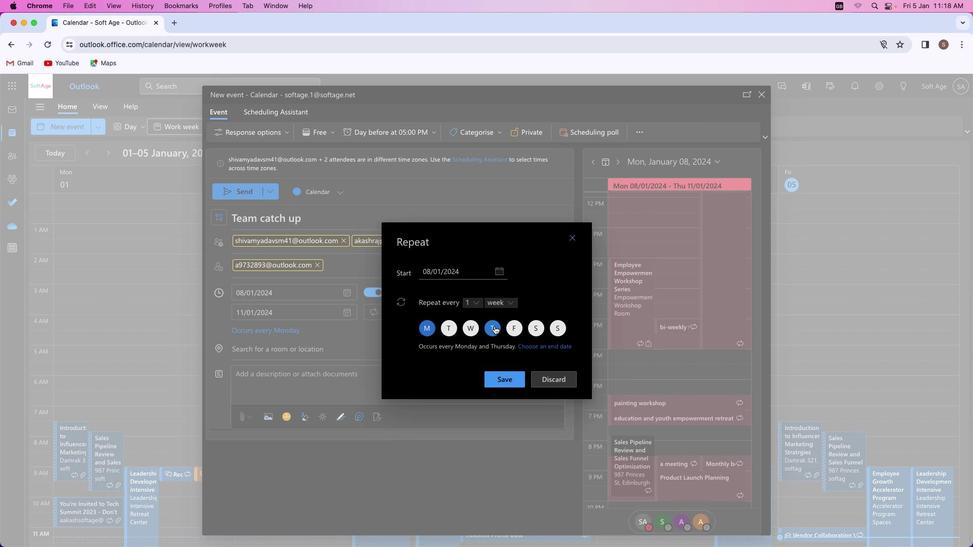 
Action: Mouse pressed left at (494, 326)
Screenshot: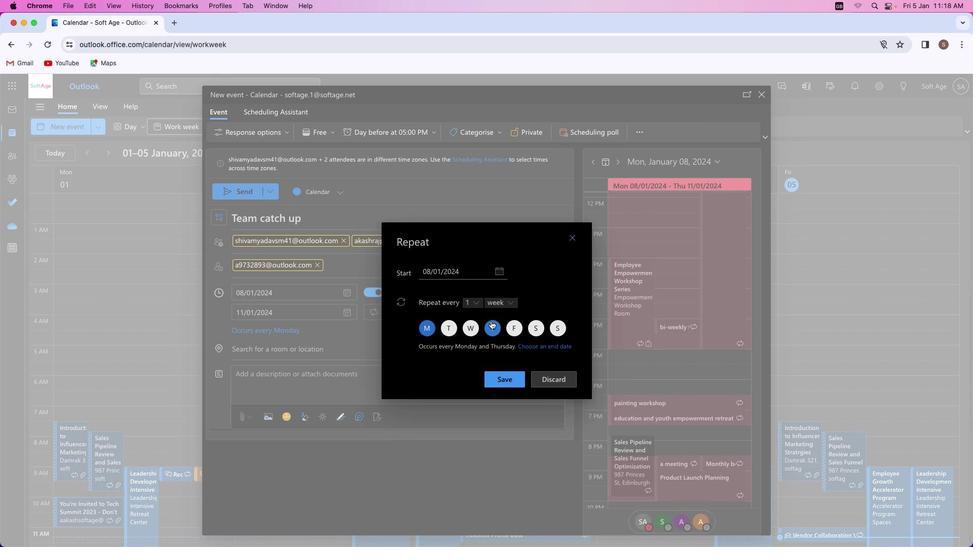 
Action: Mouse moved to (476, 302)
Screenshot: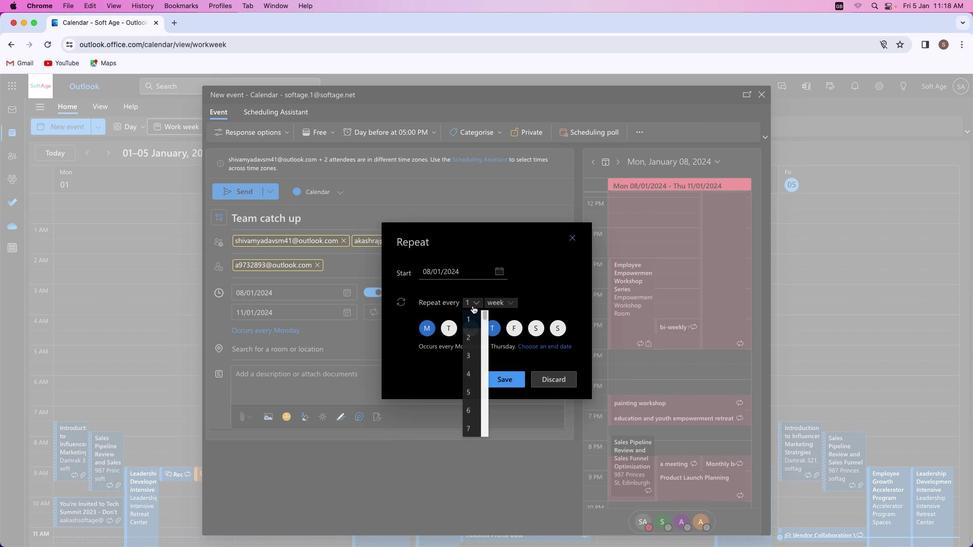 
Action: Mouse pressed left at (476, 302)
Screenshot: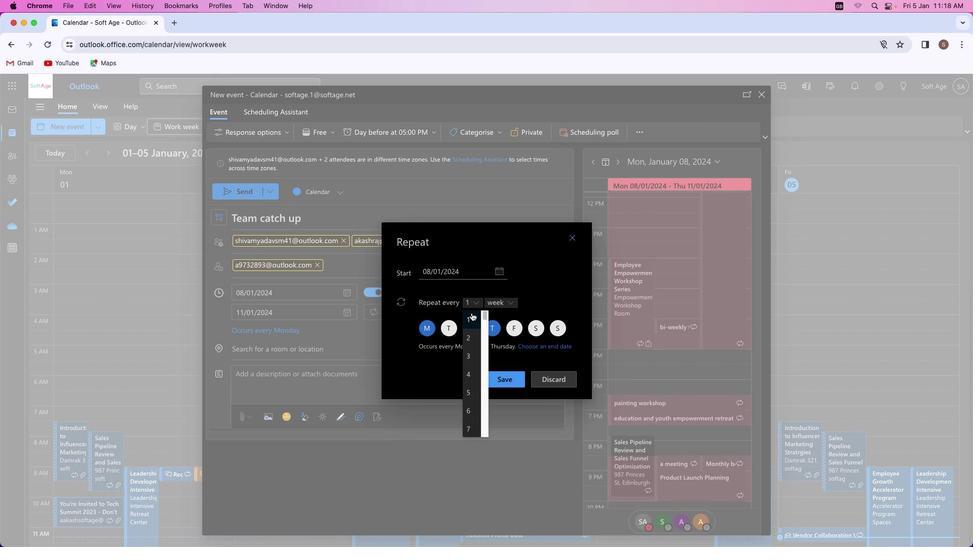 
Action: Mouse moved to (468, 339)
Screenshot: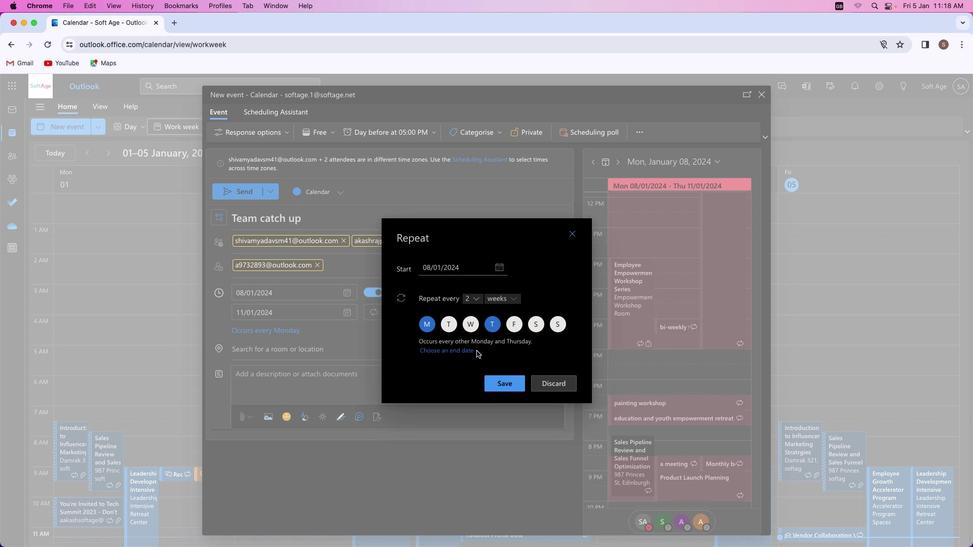
Action: Mouse pressed left at (468, 339)
Screenshot: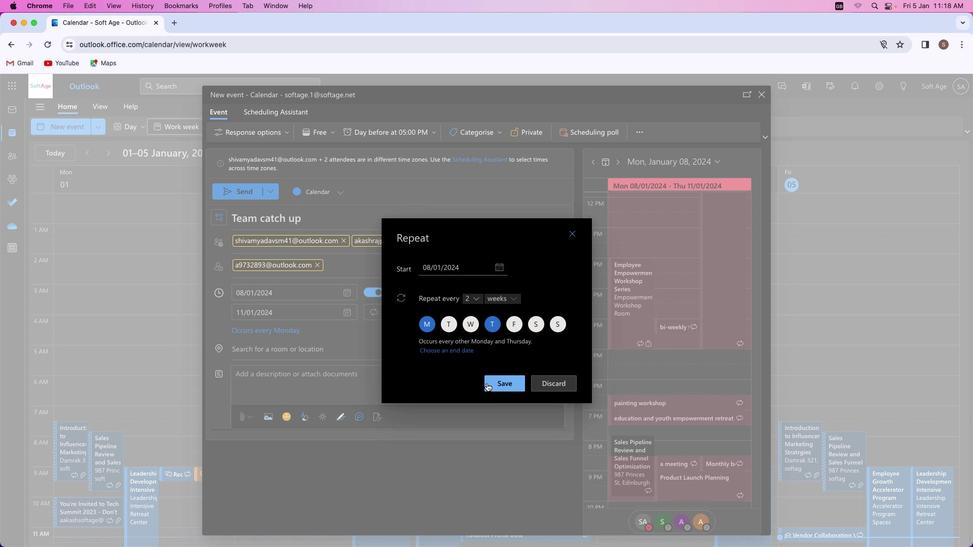 
Action: Mouse moved to (499, 382)
Screenshot: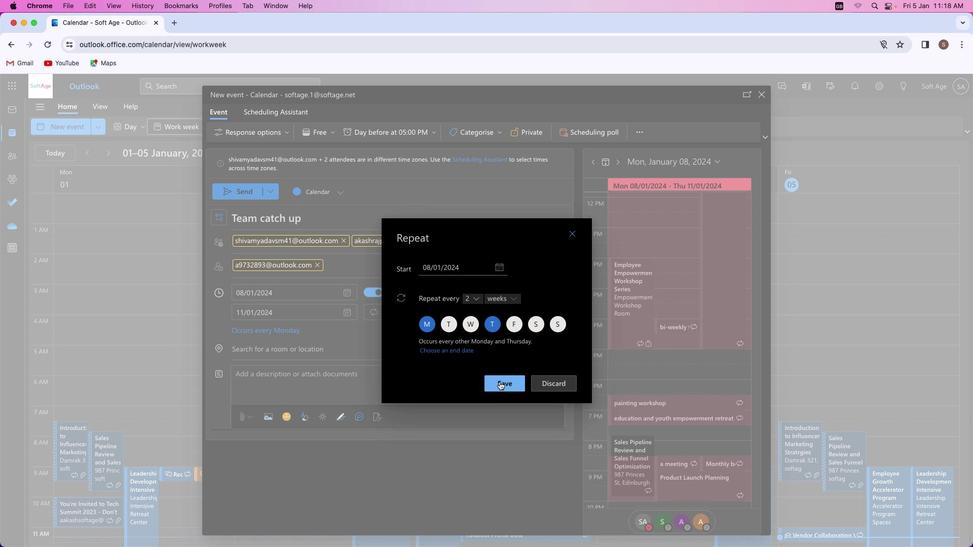 
Action: Mouse pressed left at (499, 382)
Screenshot: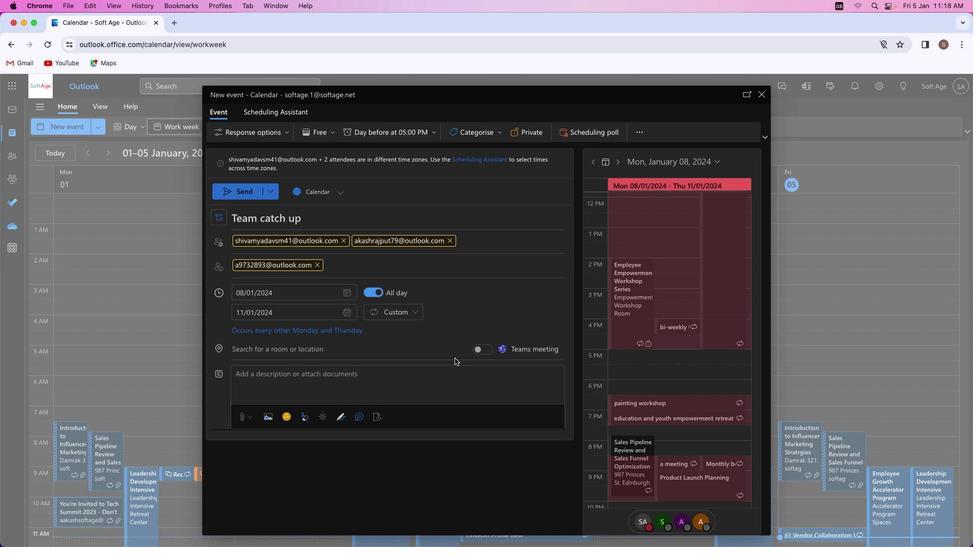 
Action: Mouse moved to (487, 350)
Screenshot: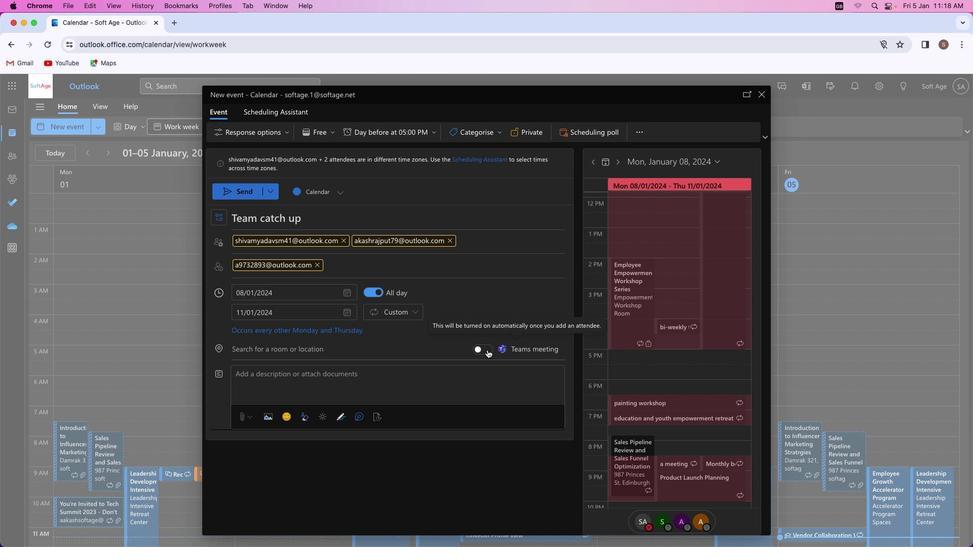 
Action: Mouse pressed left at (487, 350)
Screenshot: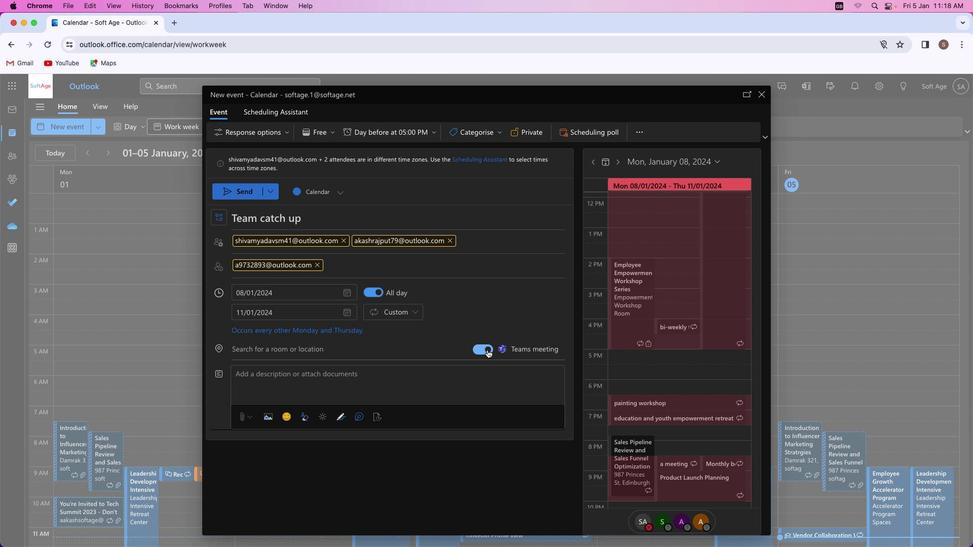 
Action: Mouse moved to (289, 377)
Screenshot: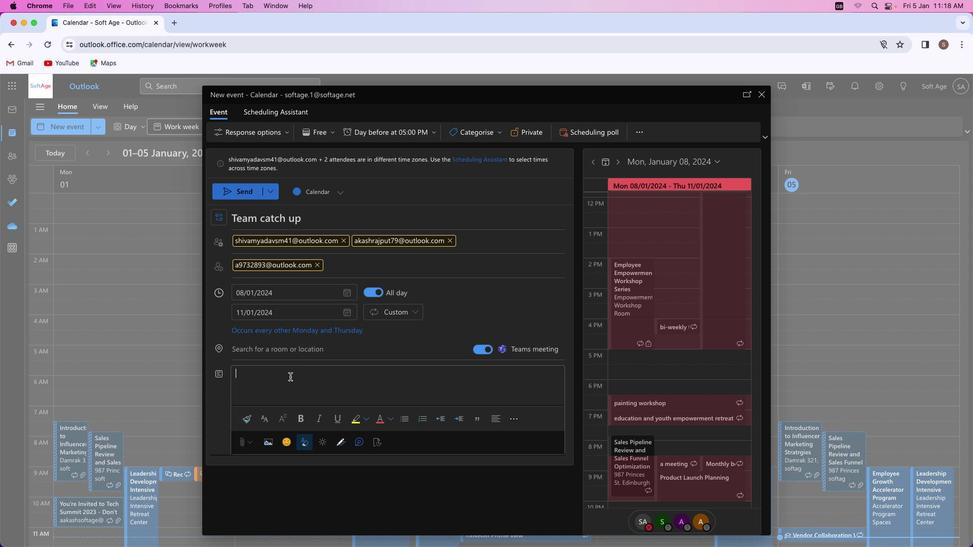 
Action: Mouse pressed left at (289, 377)
Screenshot: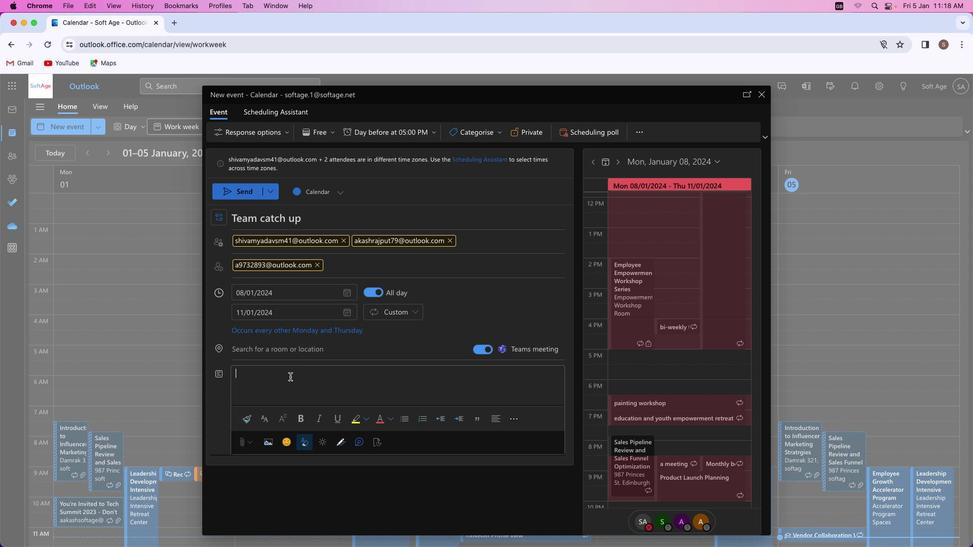 
Action: Key pressed Key.shift'T''h'Key.backspaceKey.backspaceKey.shift'W''e''l''c''o''m''e'Key.space't''o'Key.space't''h''i''s'Key.space'w'Key.backspace'b''i''-''w''e''e''k''l''y'Key.space't''e''a''m'Key.space'c''a''t'
Screenshot: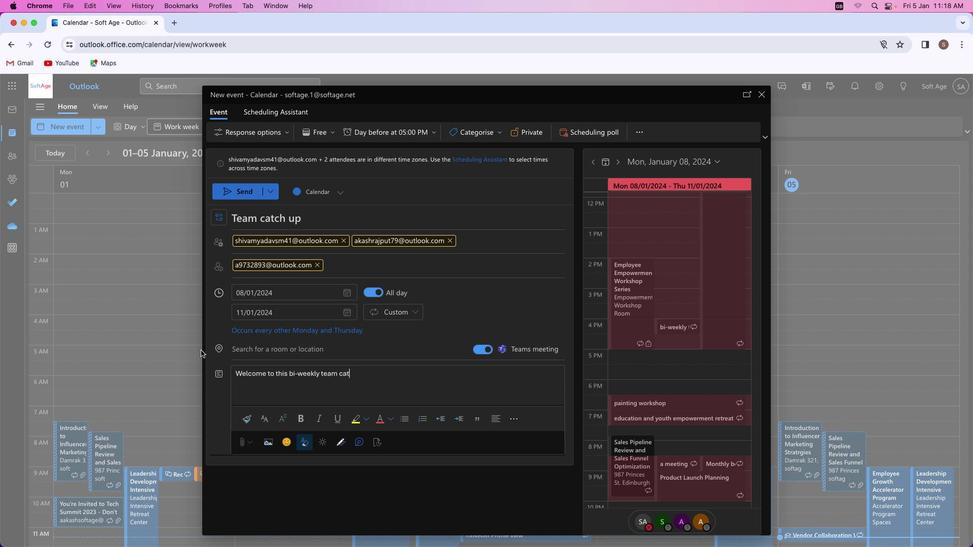 
Action: Mouse moved to (200, 350)
Screenshot: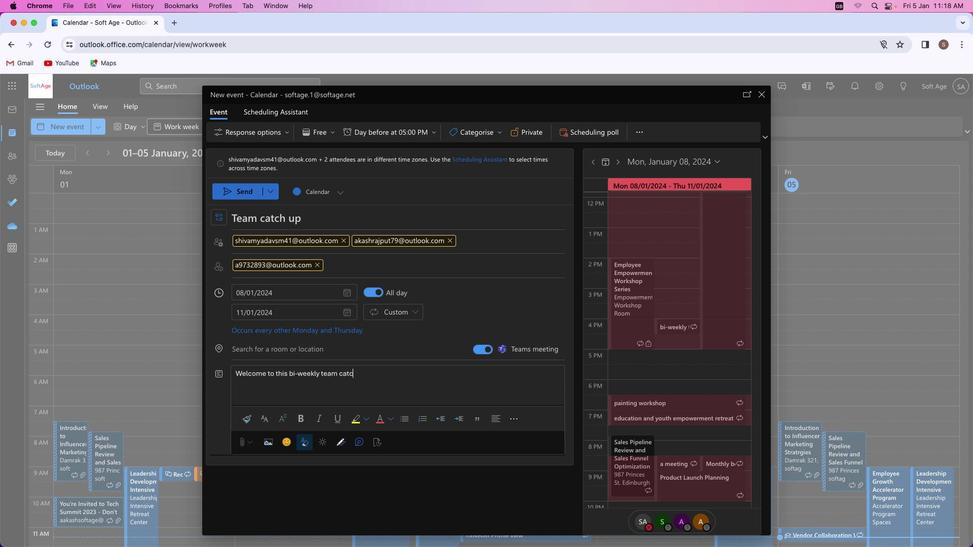 
Action: Key pressed 'c''h'Key.spaceKey.backspace'-''u''p'
Screenshot: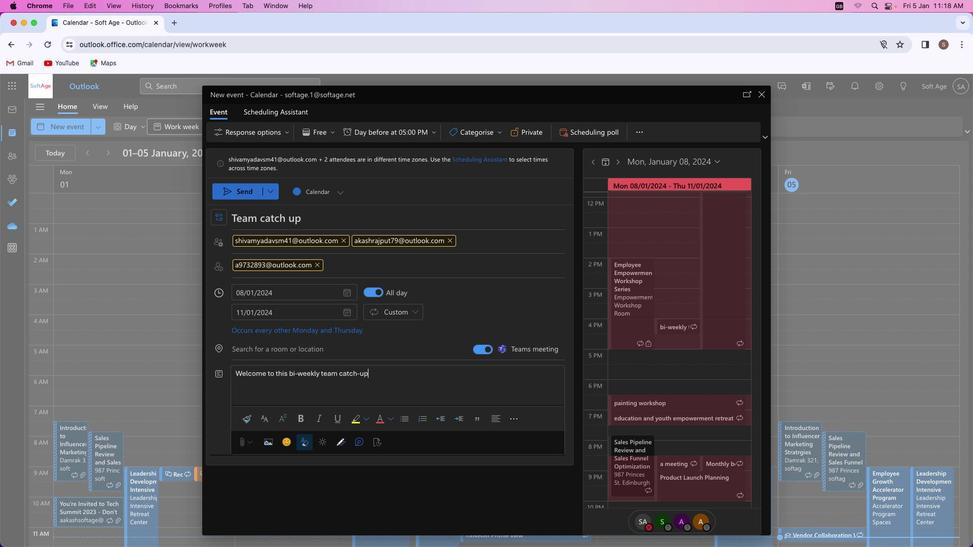 
Action: Mouse moved to (200, 351)
Screenshot: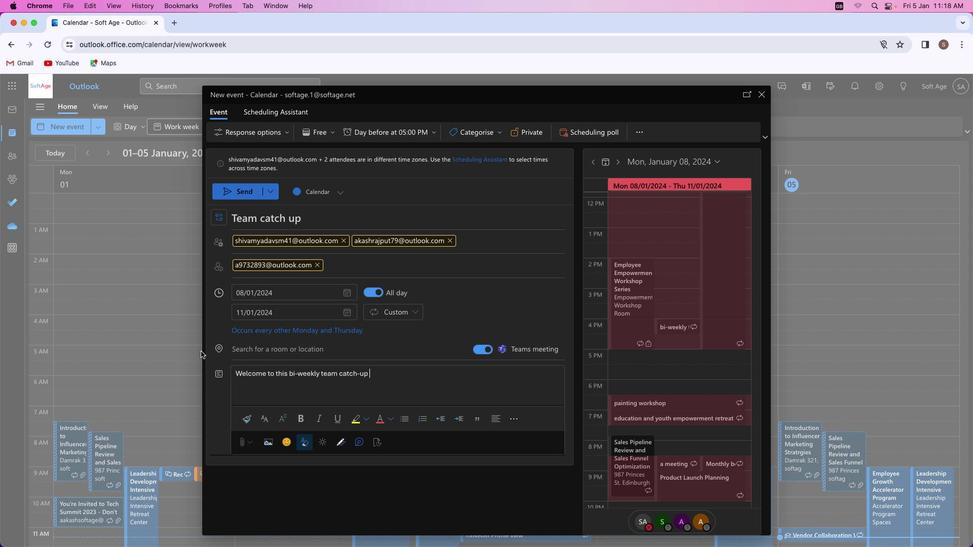 
Action: Key pressed Key.space
Screenshot: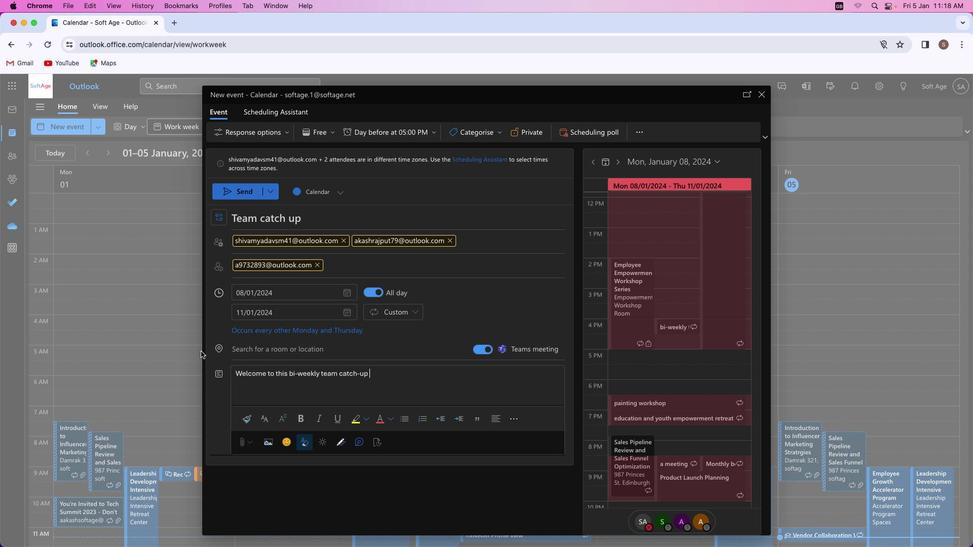 
Action: Mouse moved to (200, 351)
Screenshot: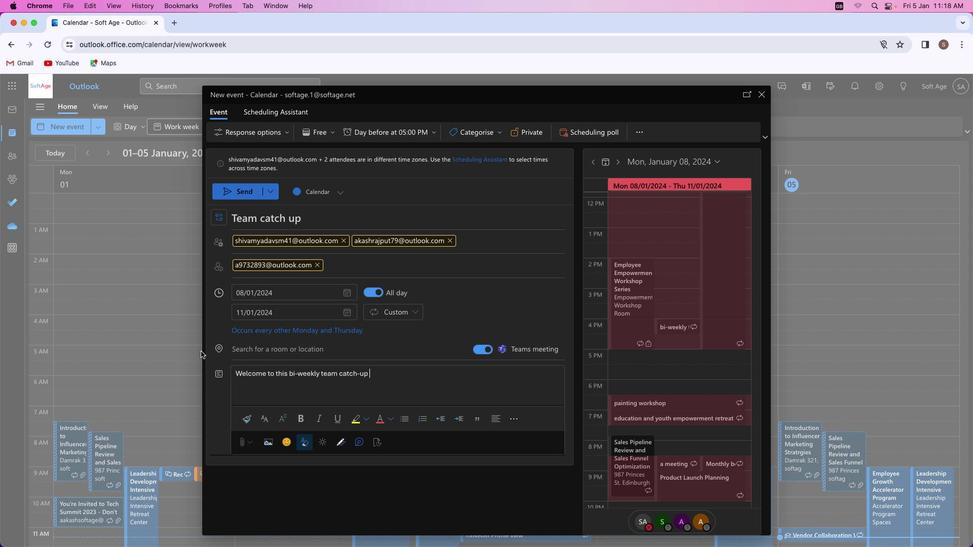 
Action: Key pressed 'a''n''d'Key.space'w''e'Key.space'd''i''c''u''s''s'Key.leftKey.leftKey.leftKey.left's'Key.rightKey.rightKey.rightKey.rightKey.space'a''l''l'Key.space't''h''e'Key.space't''h''o''u''g''h''t''s'Key.space'i''n'Key.space'i'Key.backspace't''h''i''s'Key.space'm''e''e''t''i''n''g''.'
Screenshot: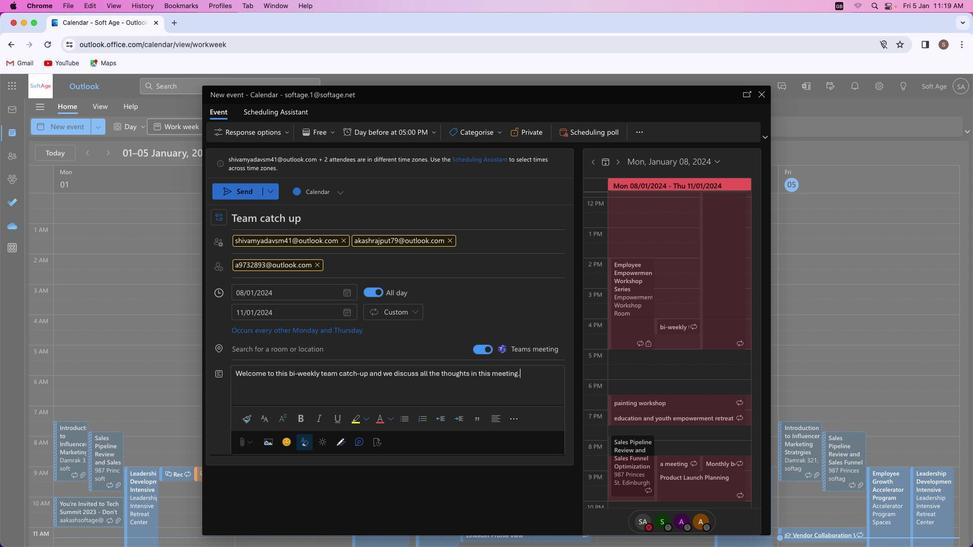 
Action: Mouse moved to (320, 373)
Screenshot: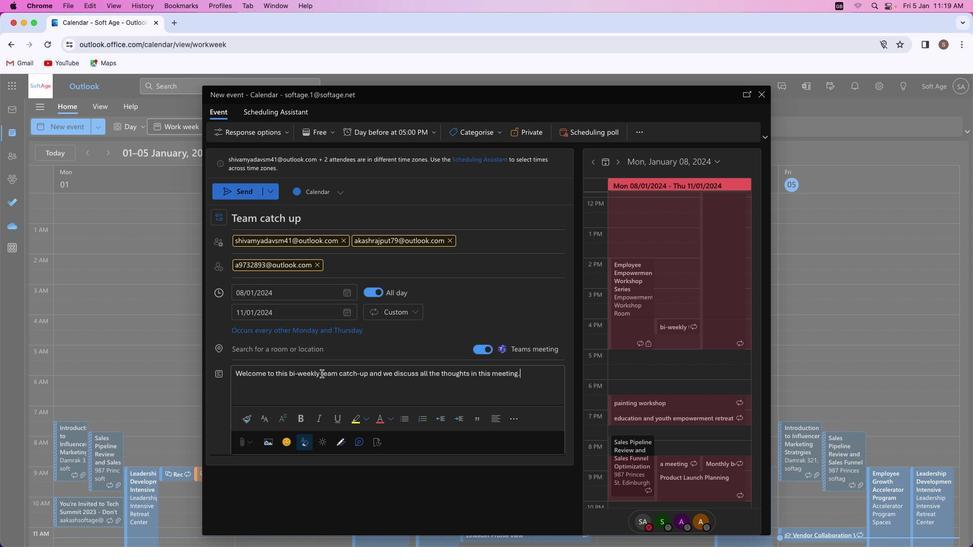 
Action: Mouse pressed left at (320, 373)
Screenshot: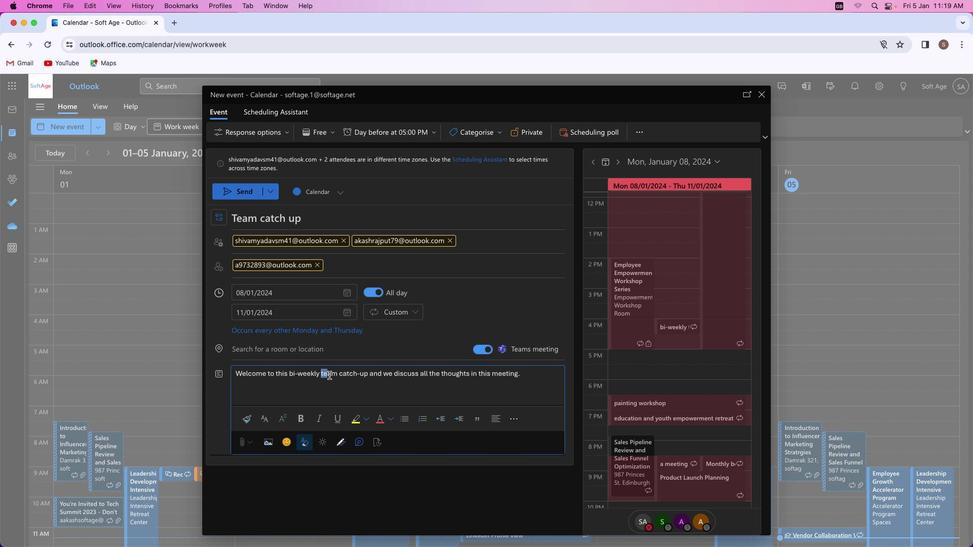 
Action: Mouse moved to (298, 418)
Screenshot: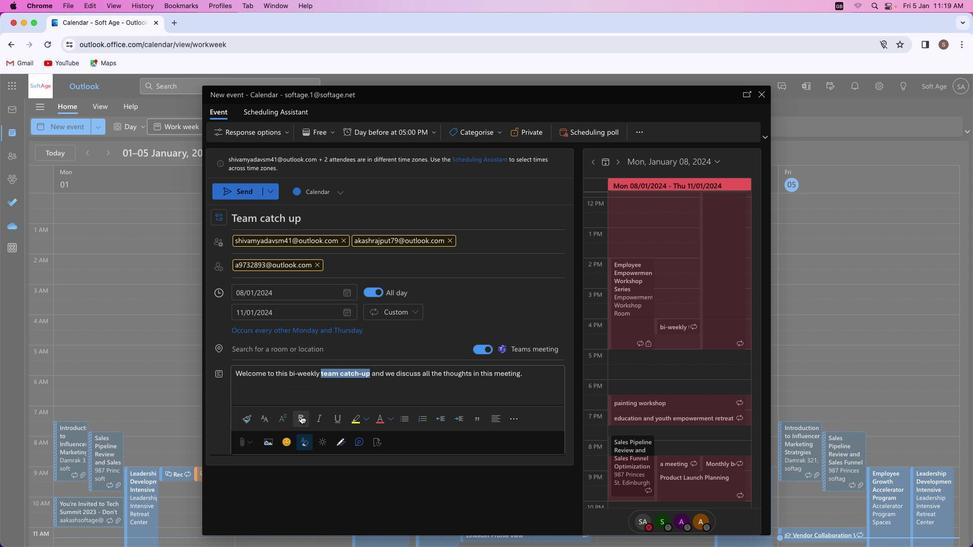 
Action: Mouse pressed left at (298, 418)
Screenshot: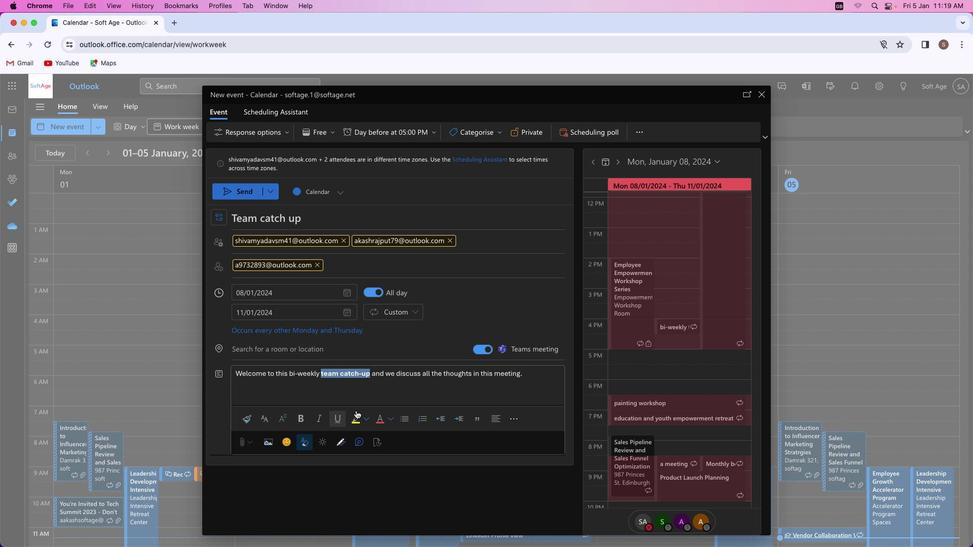 
Action: Mouse moved to (370, 402)
Screenshot: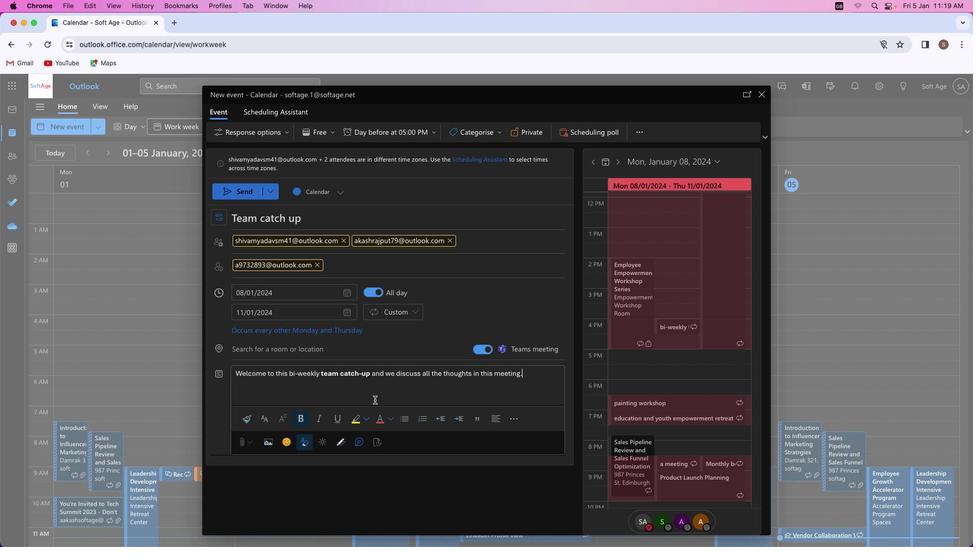 
Action: Mouse pressed left at (370, 402)
Screenshot: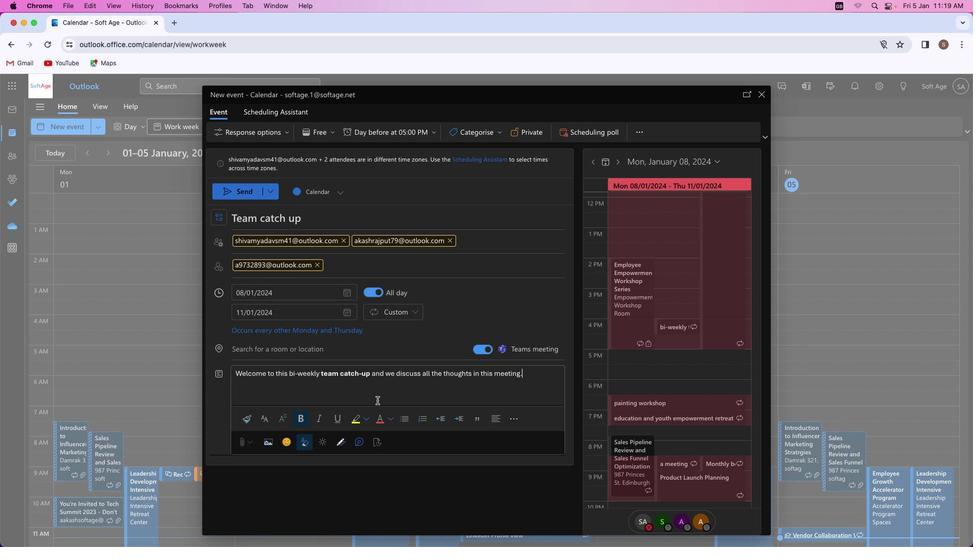 
Action: Mouse moved to (251, 189)
Screenshot: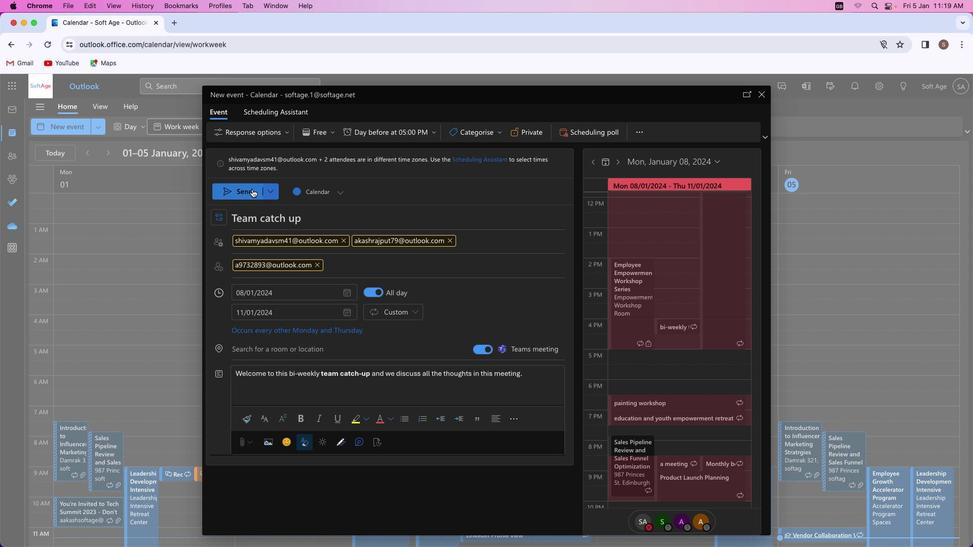 
Action: Mouse pressed left at (251, 189)
Screenshot: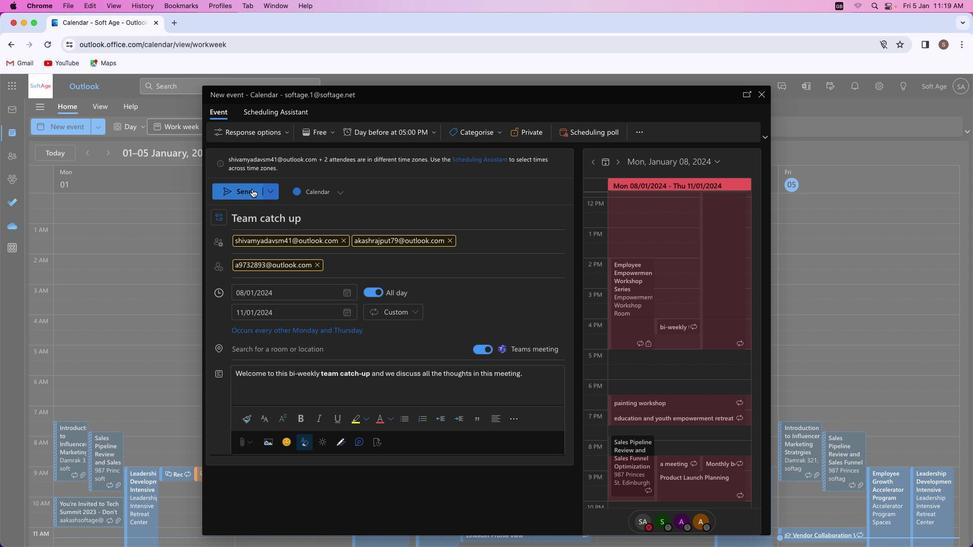 
Action: Mouse moved to (462, 289)
Screenshot: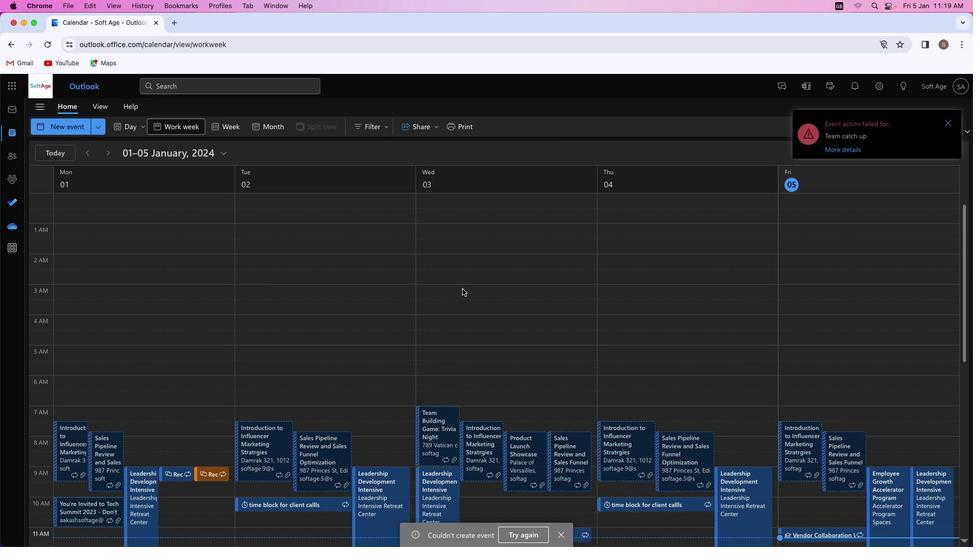 
